 Task: Add tabs in that franchise management app.
Action: Mouse moved to (994, 56)
Screenshot: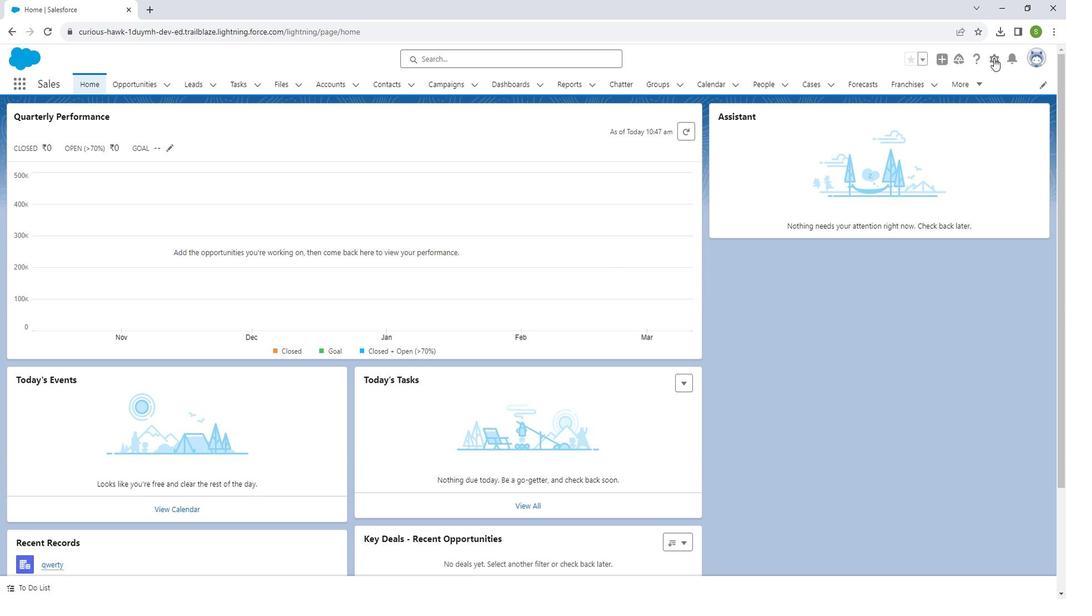 
Action: Mouse pressed left at (994, 56)
Screenshot: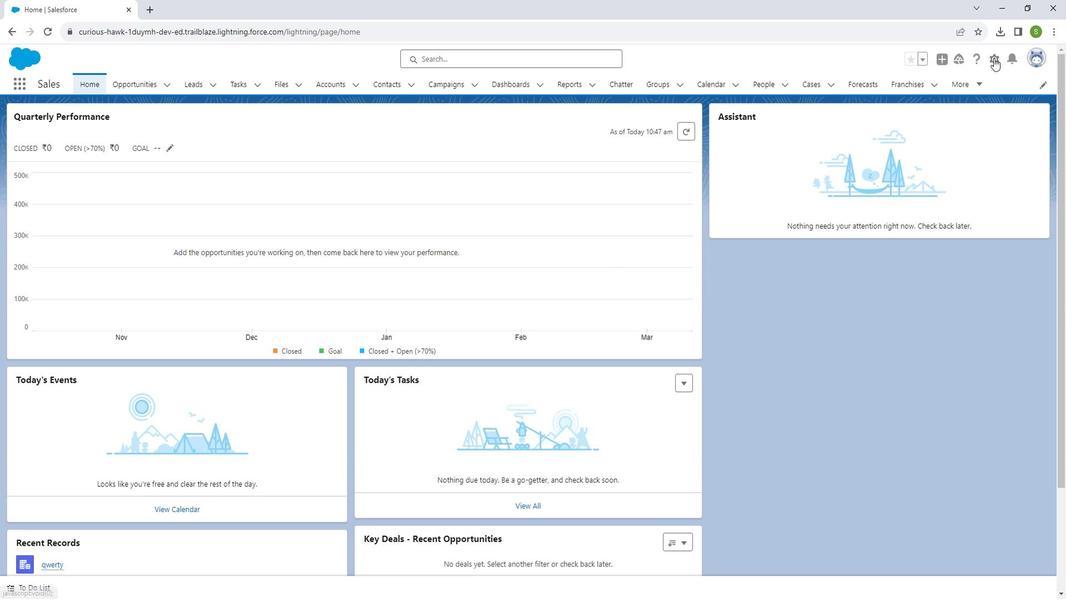 
Action: Mouse moved to (958, 91)
Screenshot: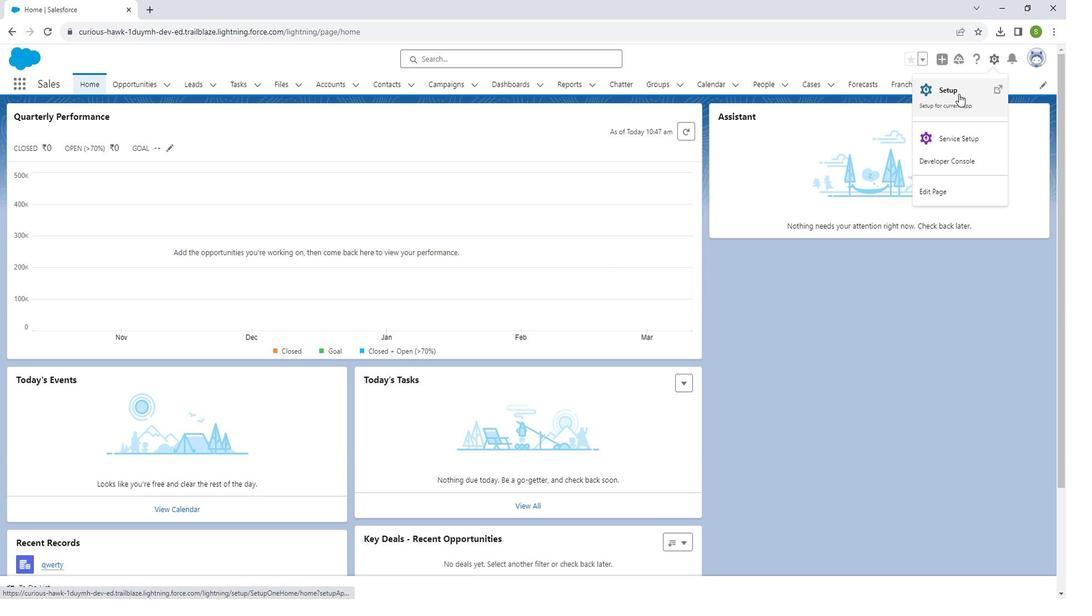 
Action: Mouse pressed left at (958, 91)
Screenshot: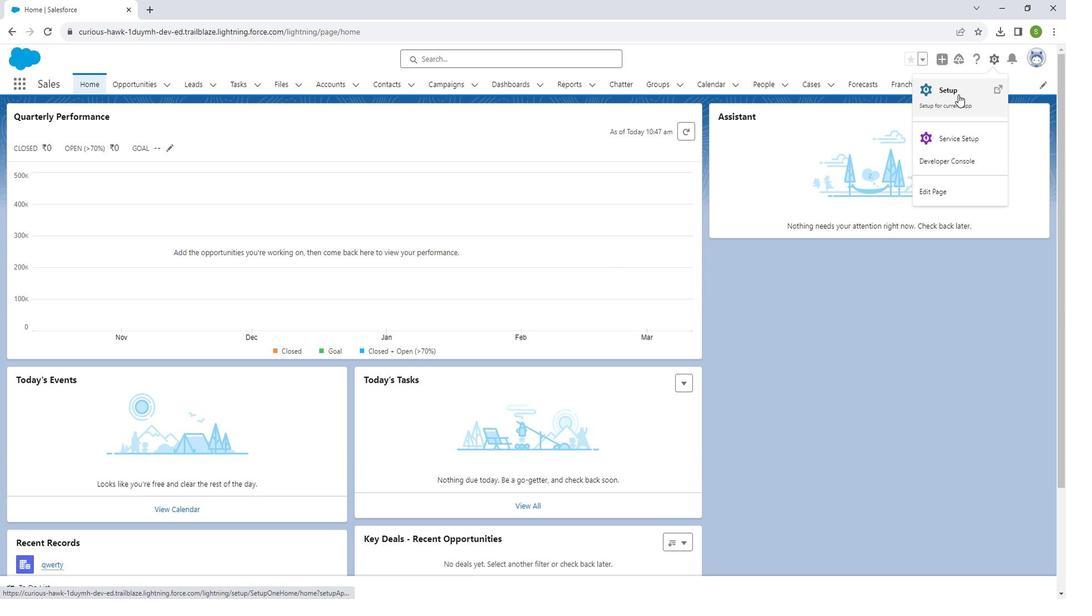 
Action: Mouse moved to (77, 112)
Screenshot: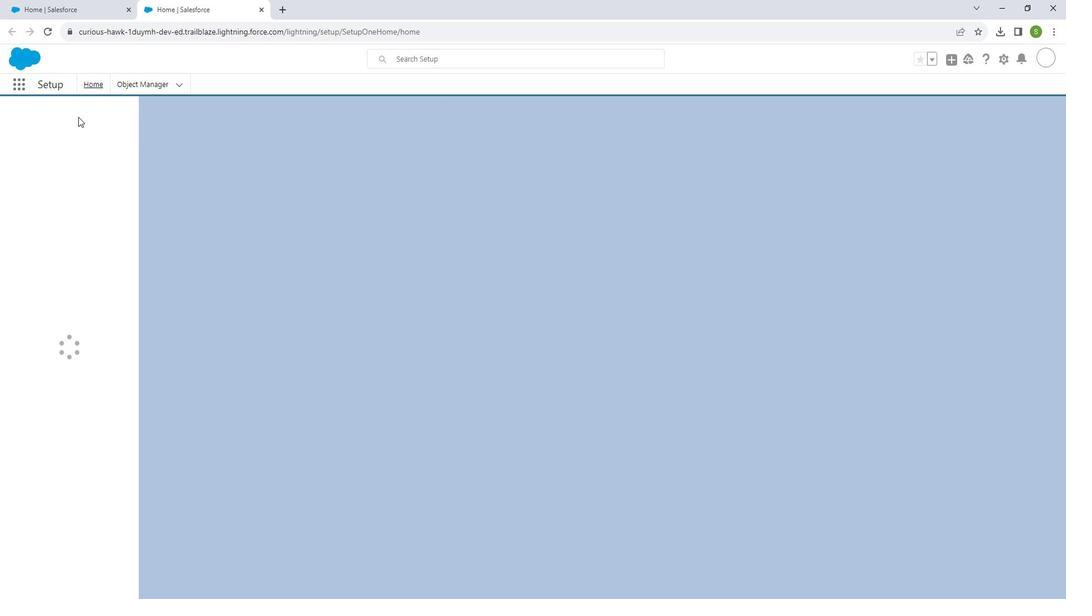 
Action: Mouse pressed left at (77, 112)
Screenshot: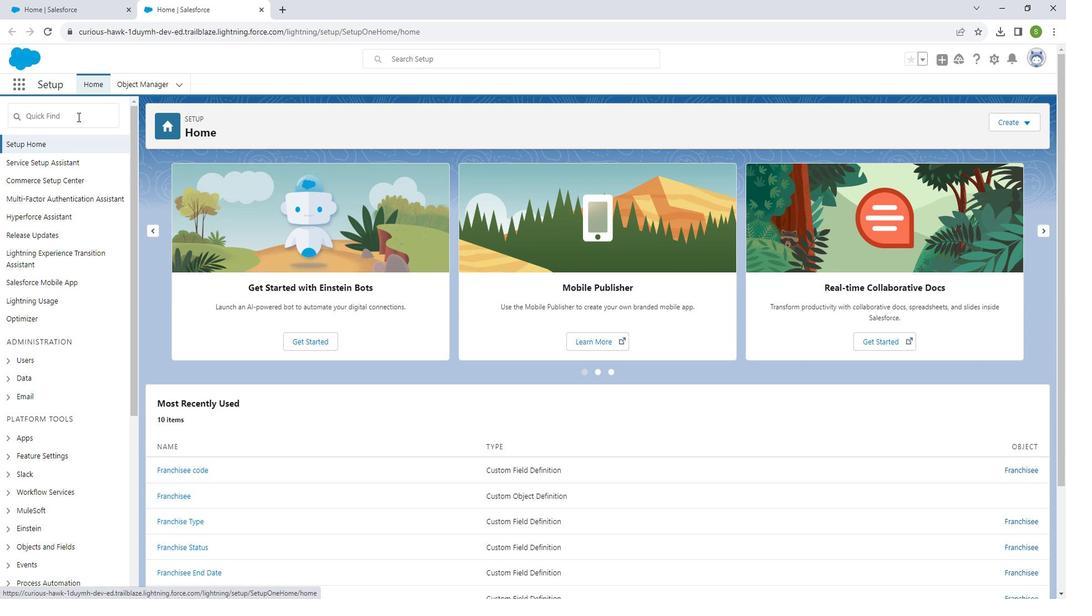 
Action: Key pressed app<Key.space>
Screenshot: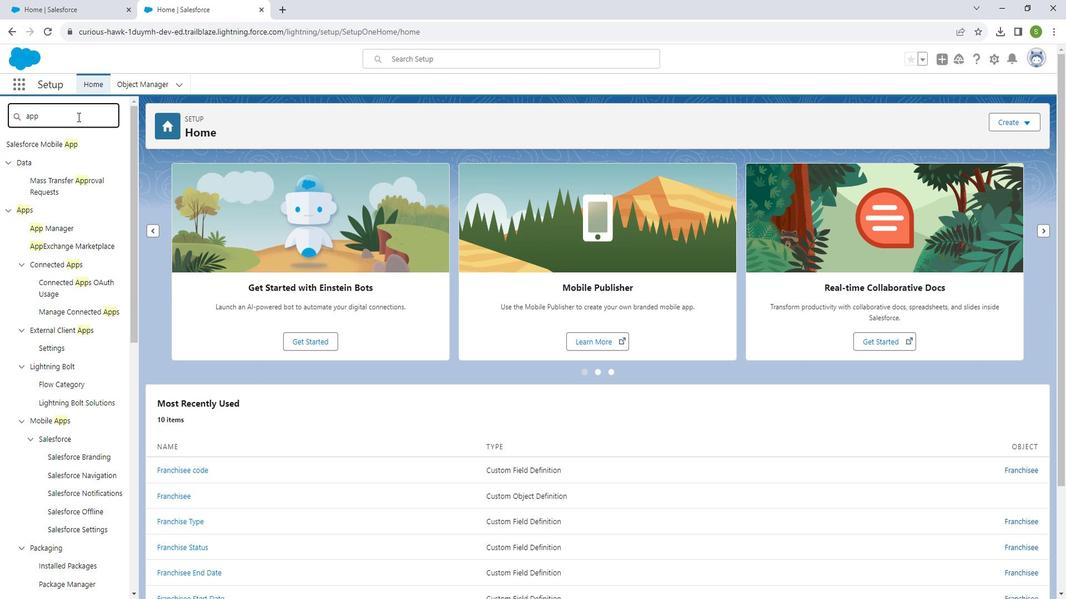 
Action: Mouse moved to (82, 113)
Screenshot: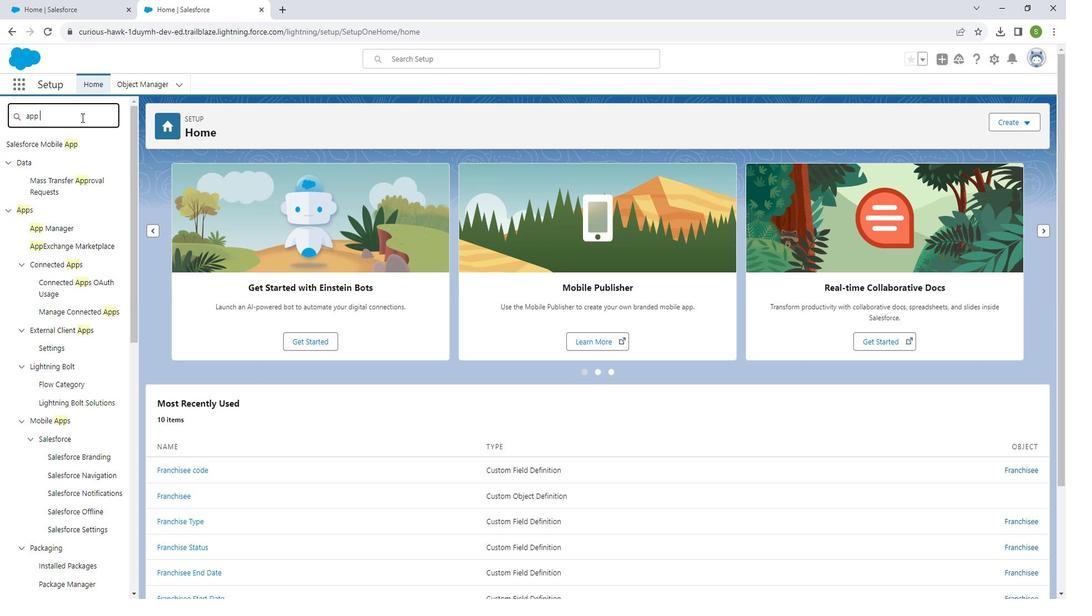 
Action: Key pressed manager
Screenshot: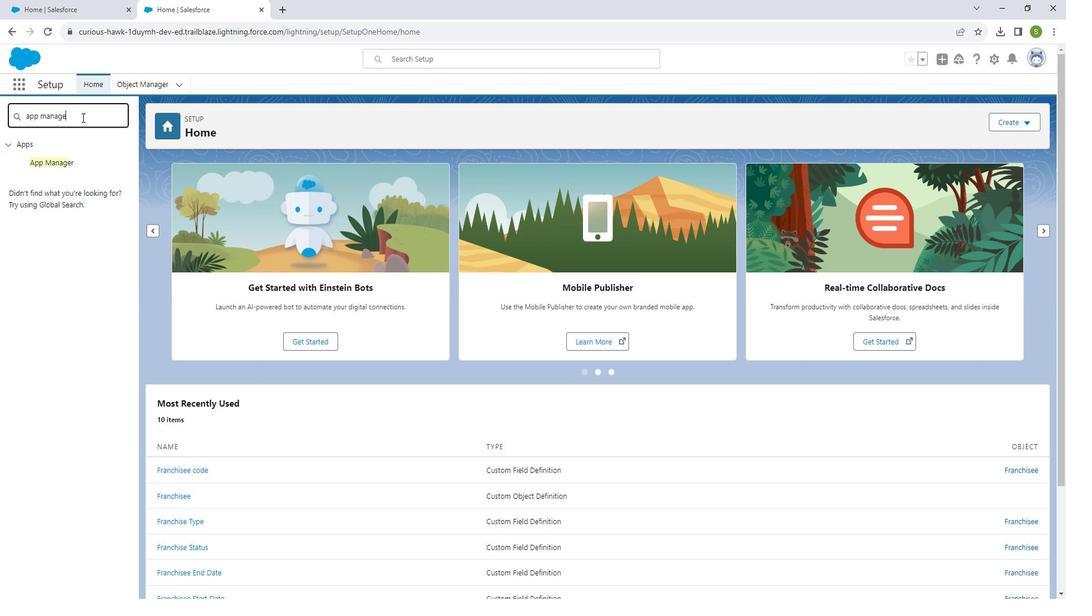 
Action: Mouse moved to (65, 159)
Screenshot: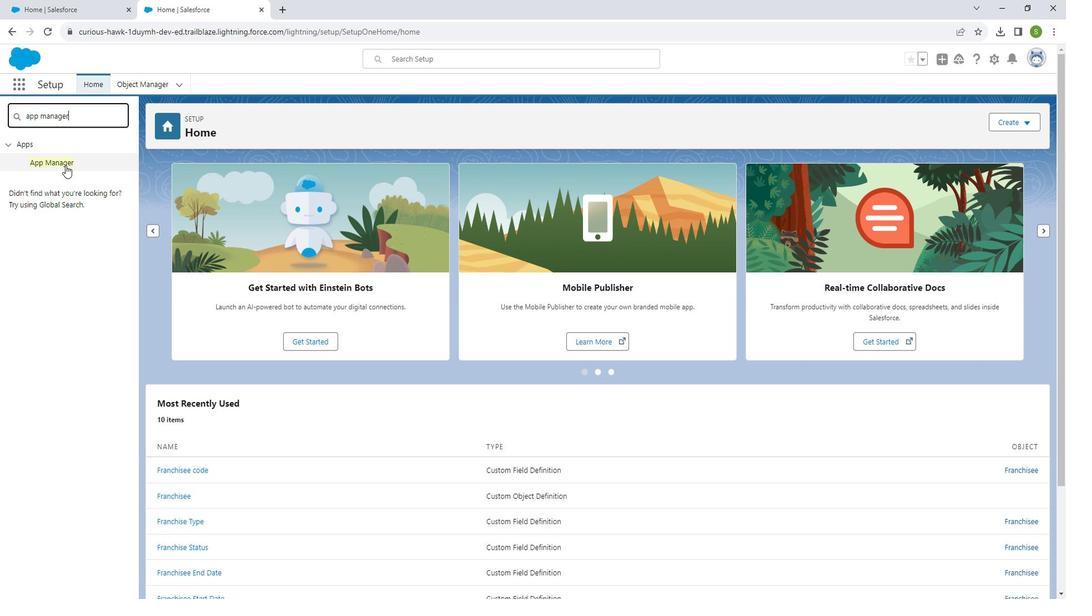 
Action: Mouse pressed left at (65, 159)
Screenshot: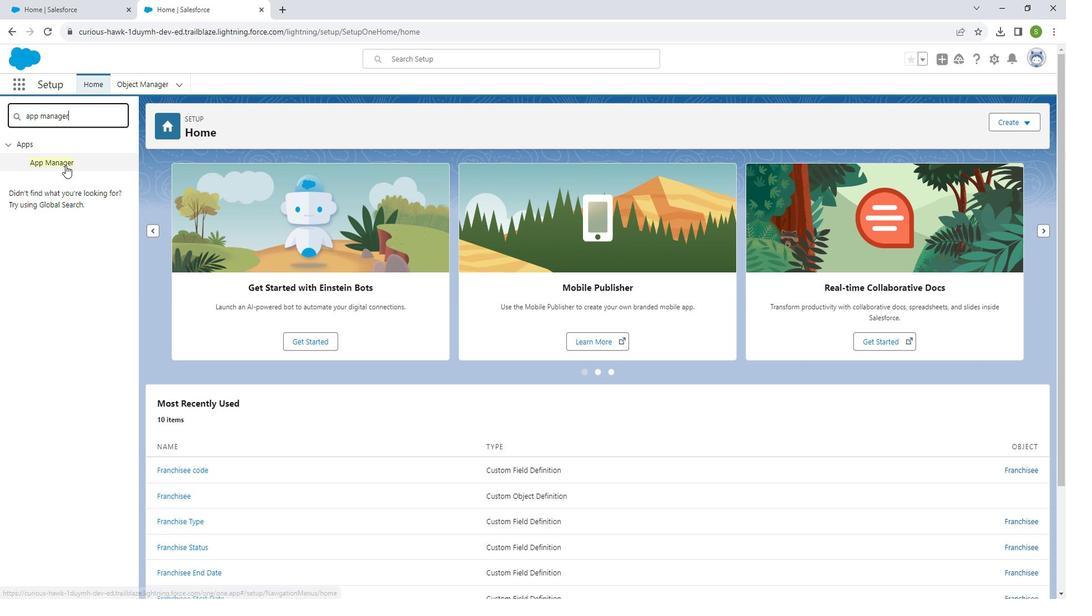 
Action: Mouse moved to (1029, 434)
Screenshot: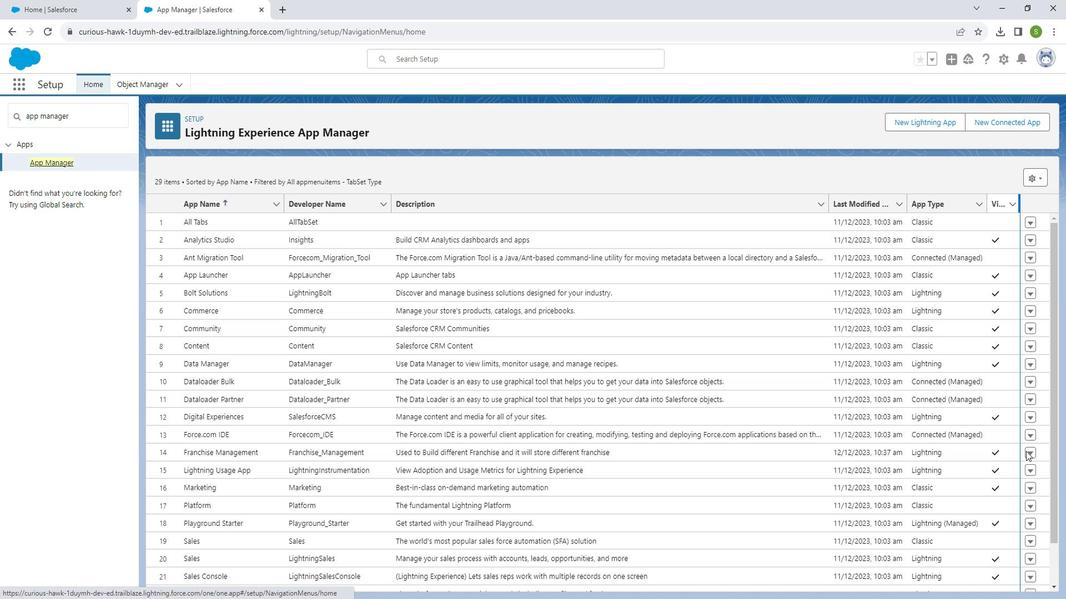 
Action: Mouse pressed left at (1029, 434)
Screenshot: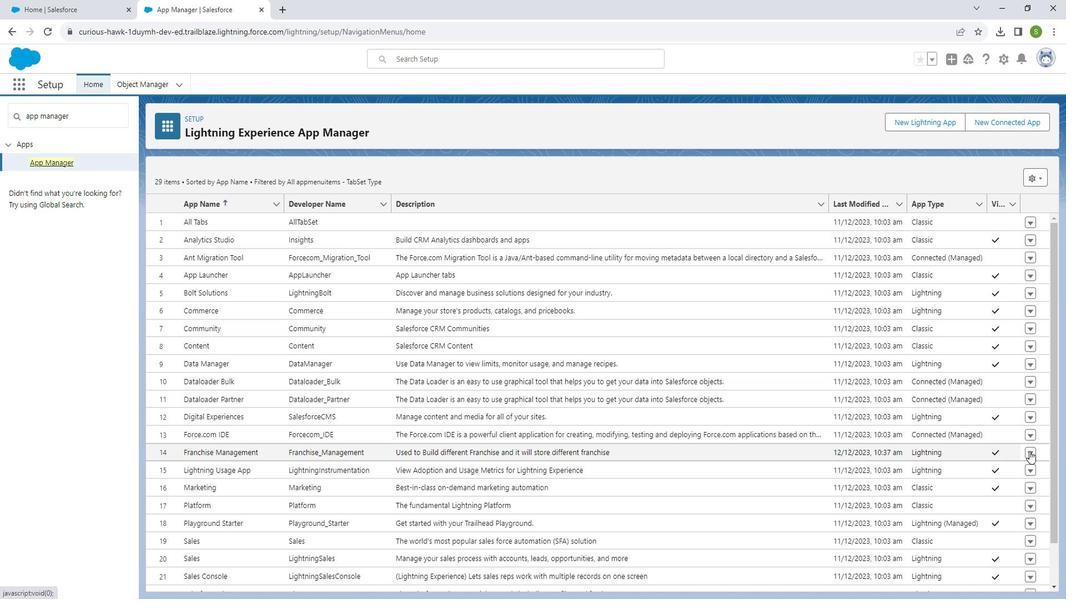
Action: Mouse moved to (1017, 451)
Screenshot: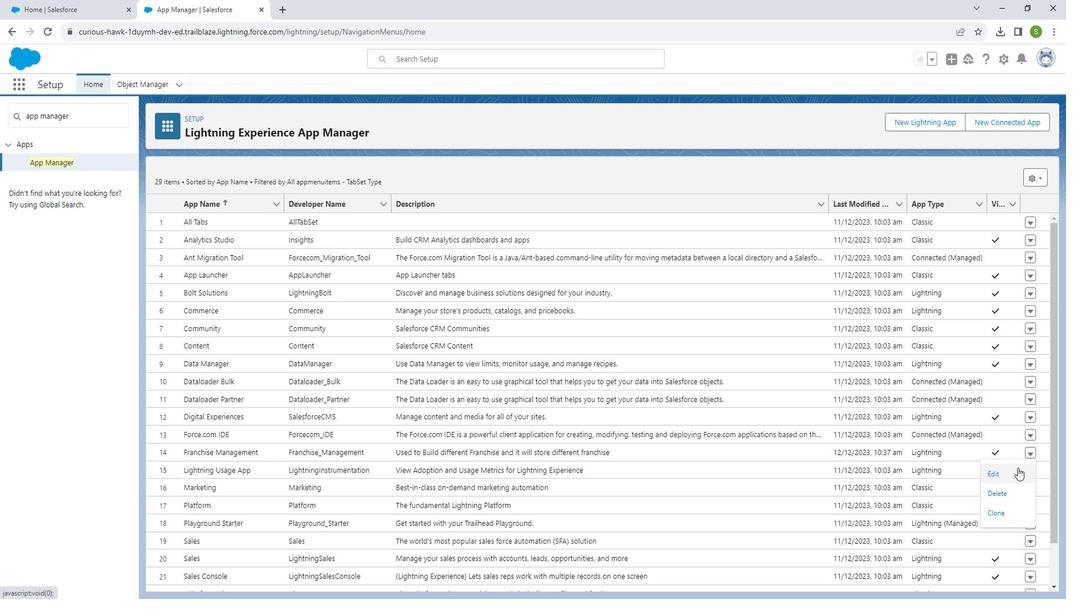 
Action: Mouse pressed left at (1017, 451)
Screenshot: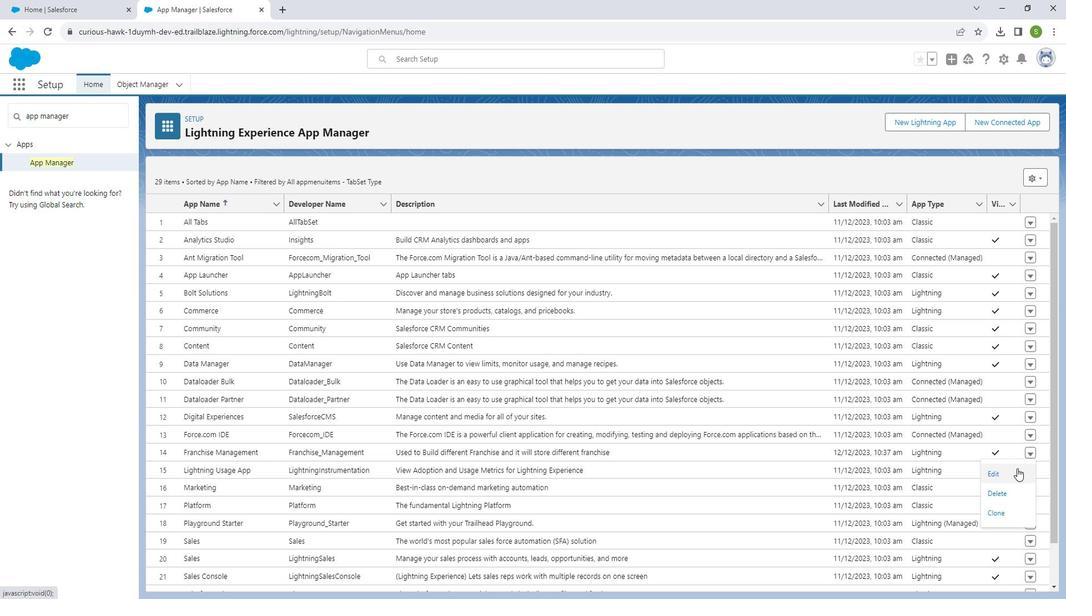
Action: Mouse moved to (76, 170)
Screenshot: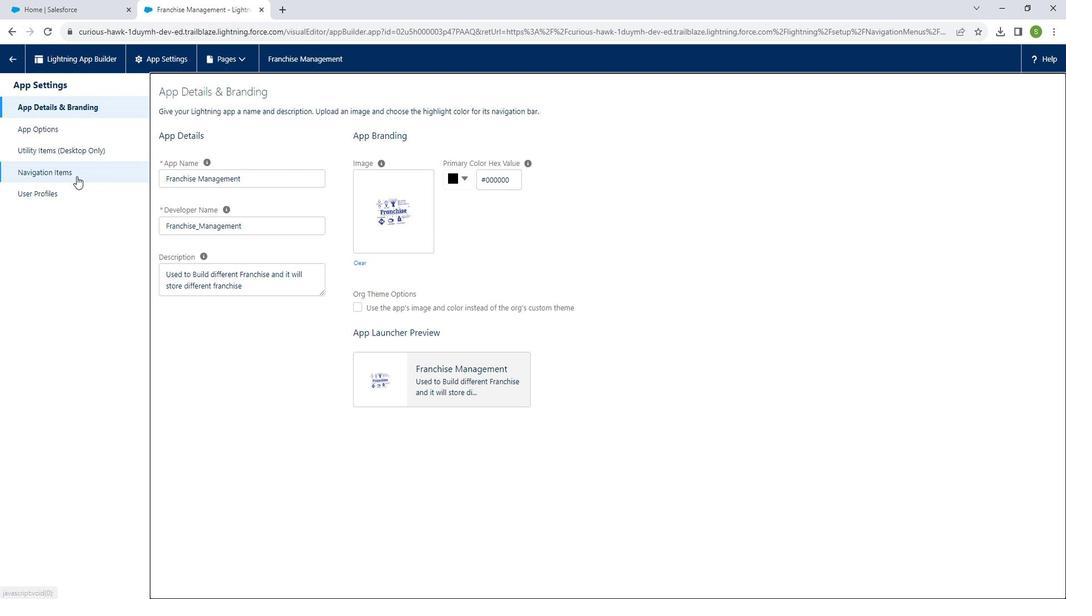 
Action: Mouse pressed left at (76, 170)
Screenshot: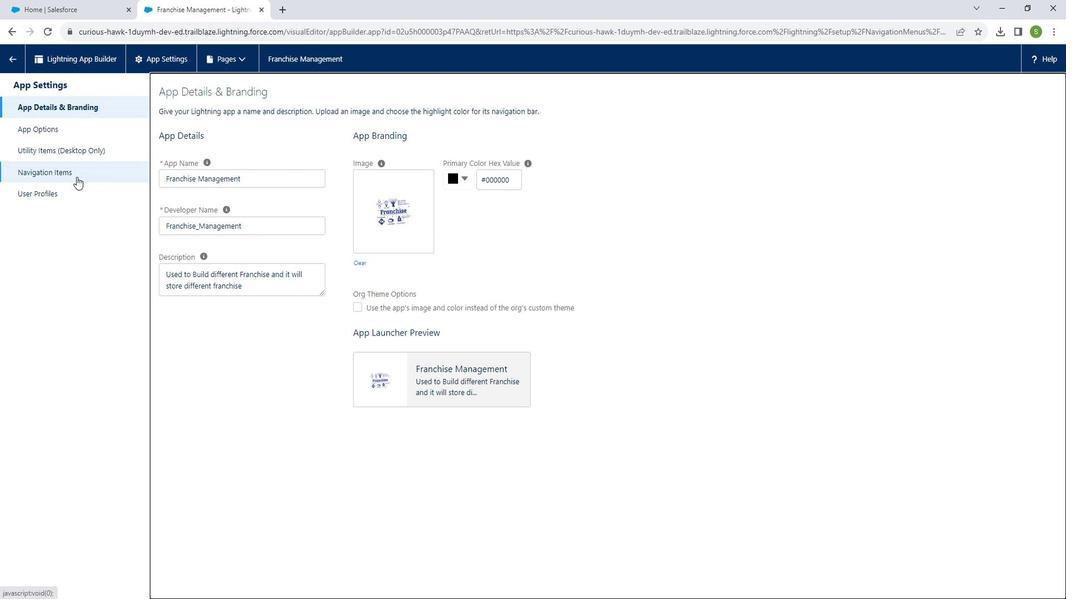 
Action: Mouse moved to (213, 170)
Screenshot: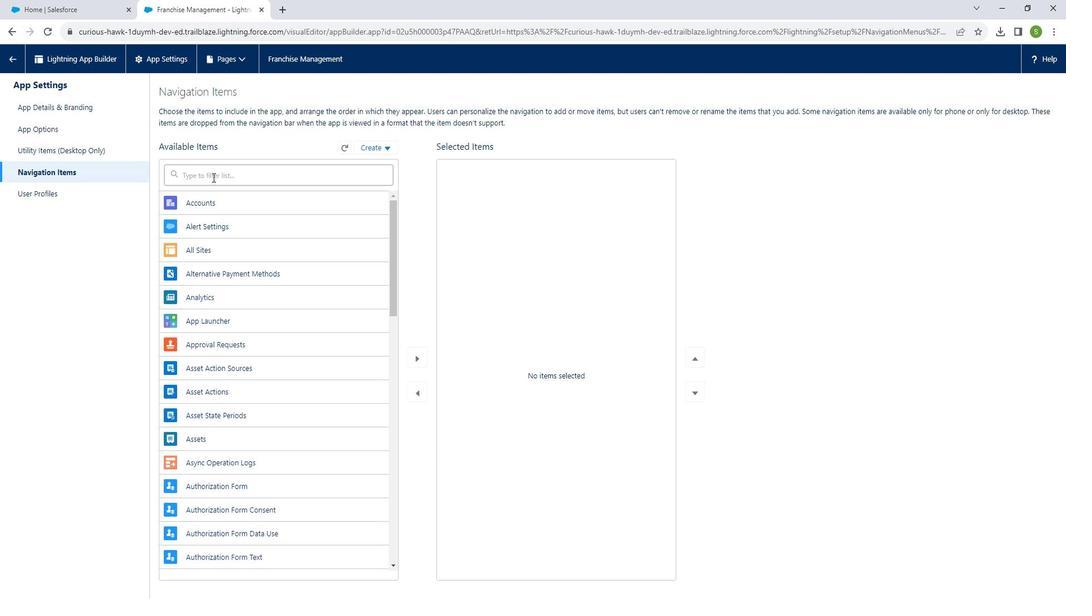 
Action: Mouse pressed left at (213, 170)
Screenshot: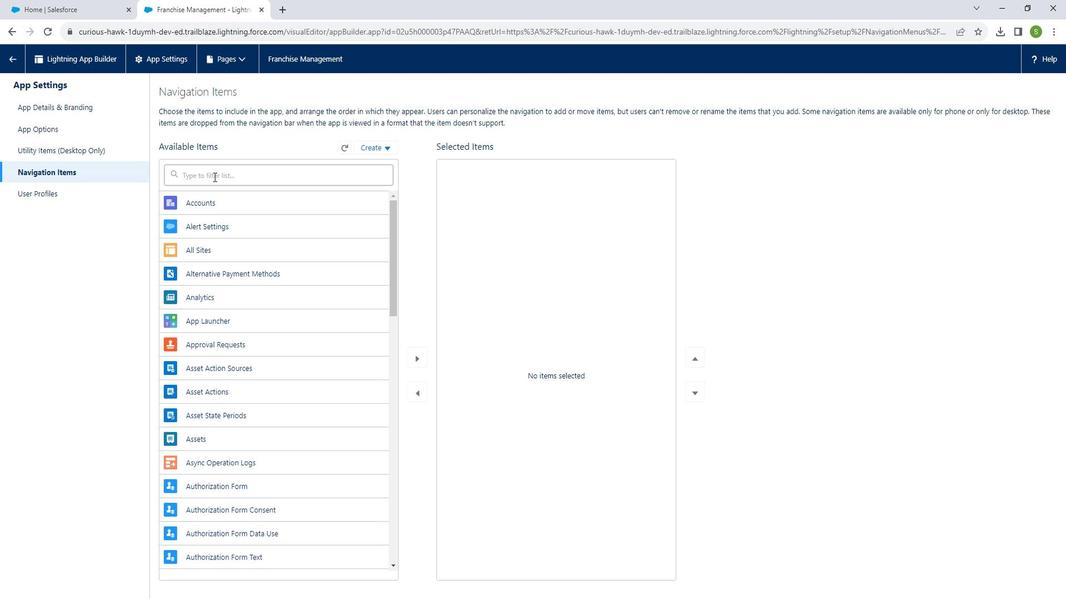 
Action: Key pressed franchise
Screenshot: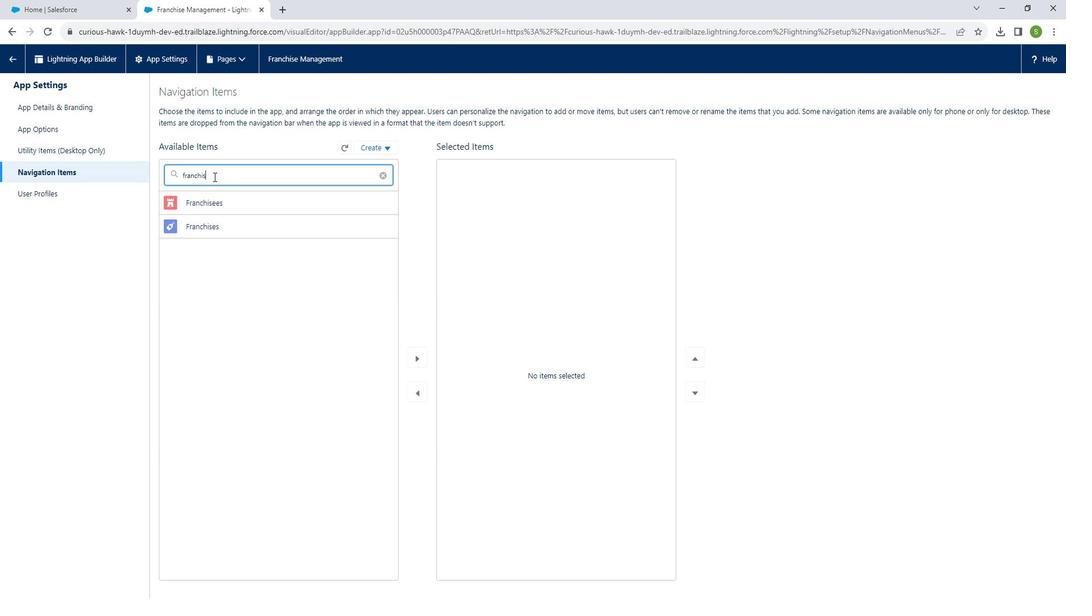 
Action: Mouse moved to (213, 213)
Screenshot: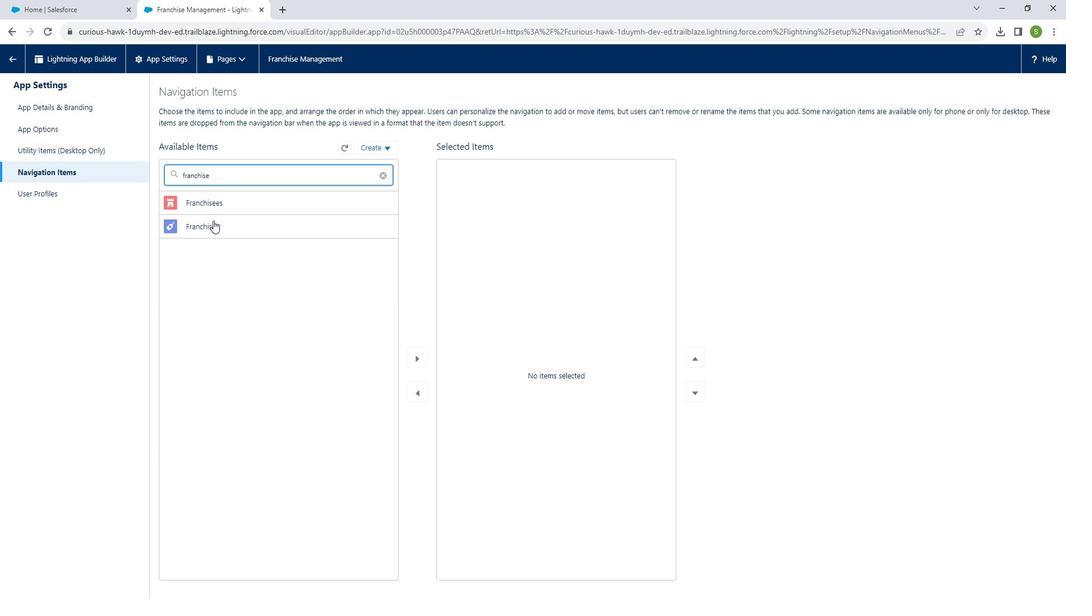 
Action: Mouse pressed left at (213, 213)
Screenshot: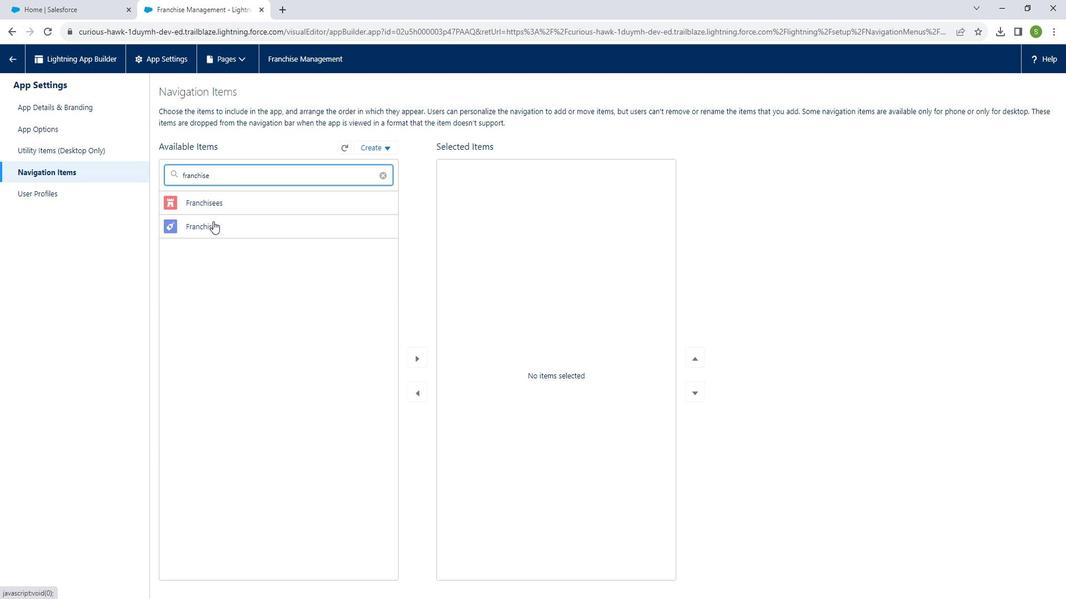 
Action: Mouse moved to (417, 352)
Screenshot: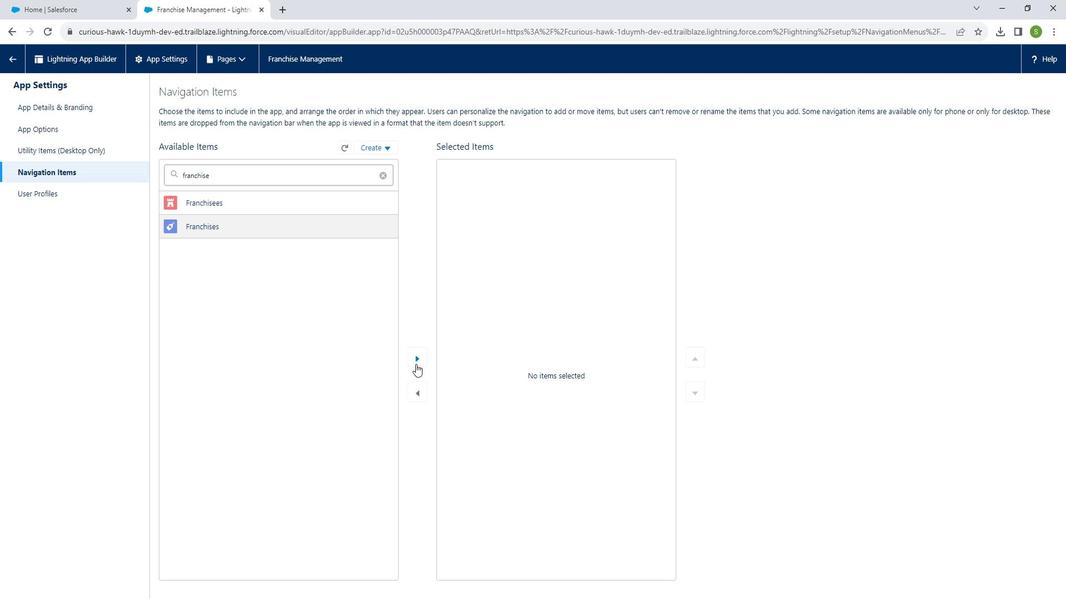 
Action: Mouse pressed left at (417, 352)
Screenshot: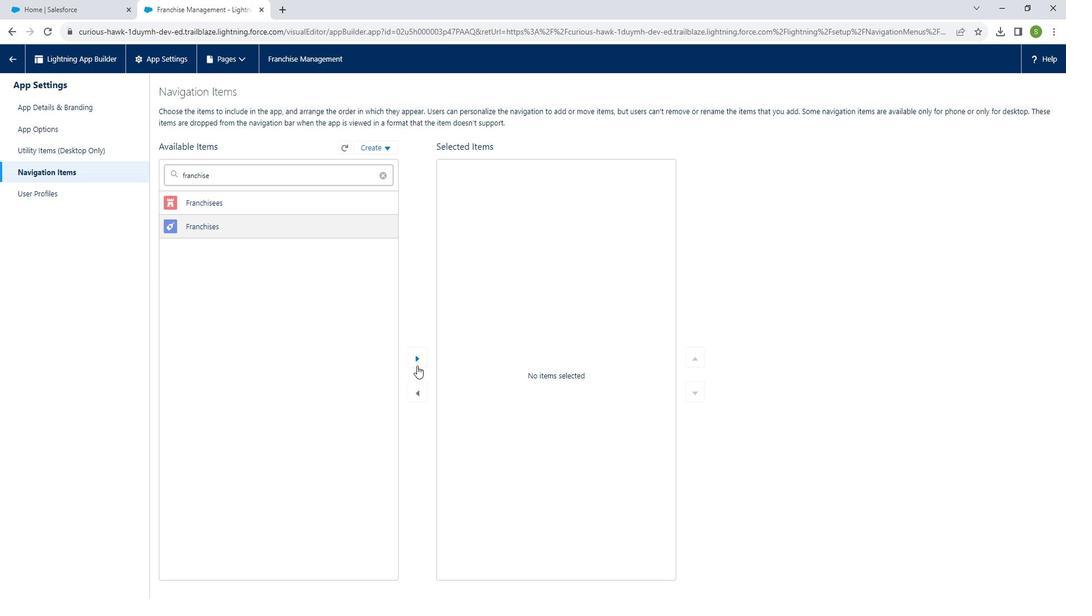 
Action: Mouse moved to (267, 166)
Screenshot: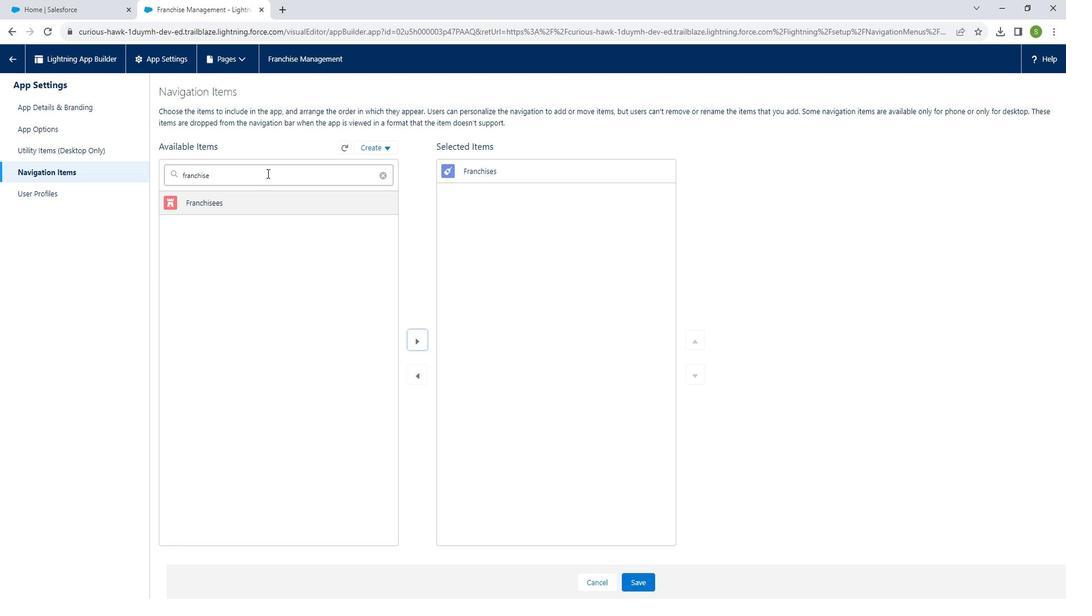 
Action: Mouse pressed left at (267, 166)
Screenshot: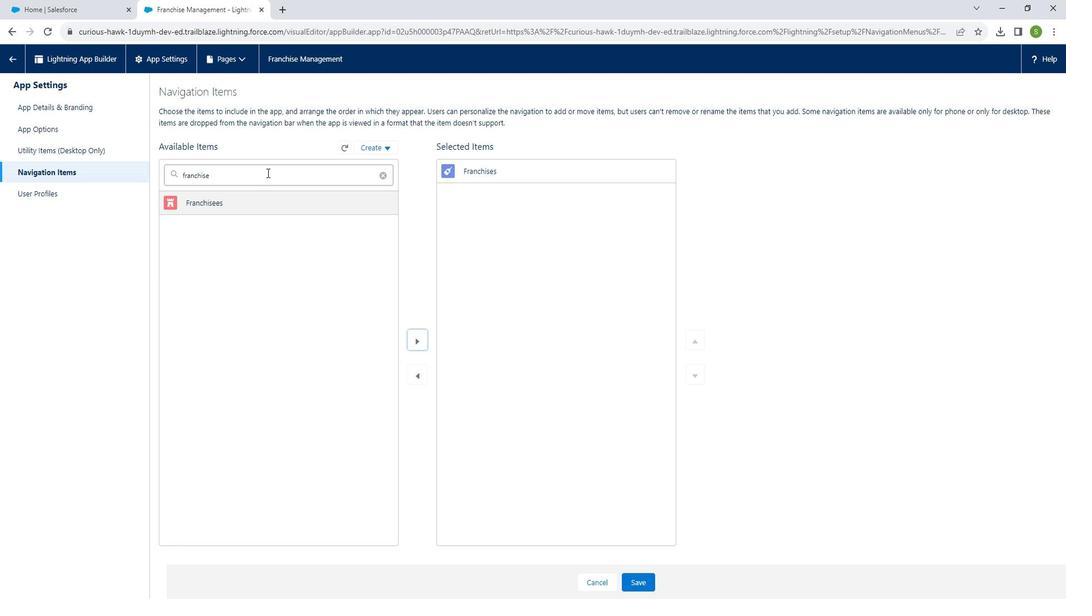 
Action: Key pressed es
Screenshot: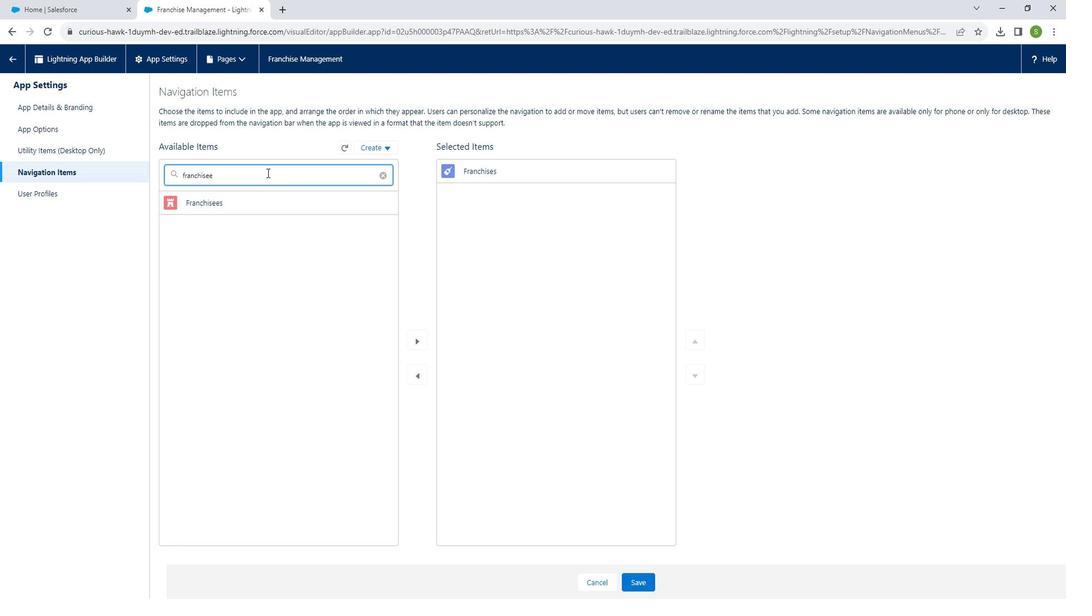 
Action: Mouse moved to (256, 193)
Screenshot: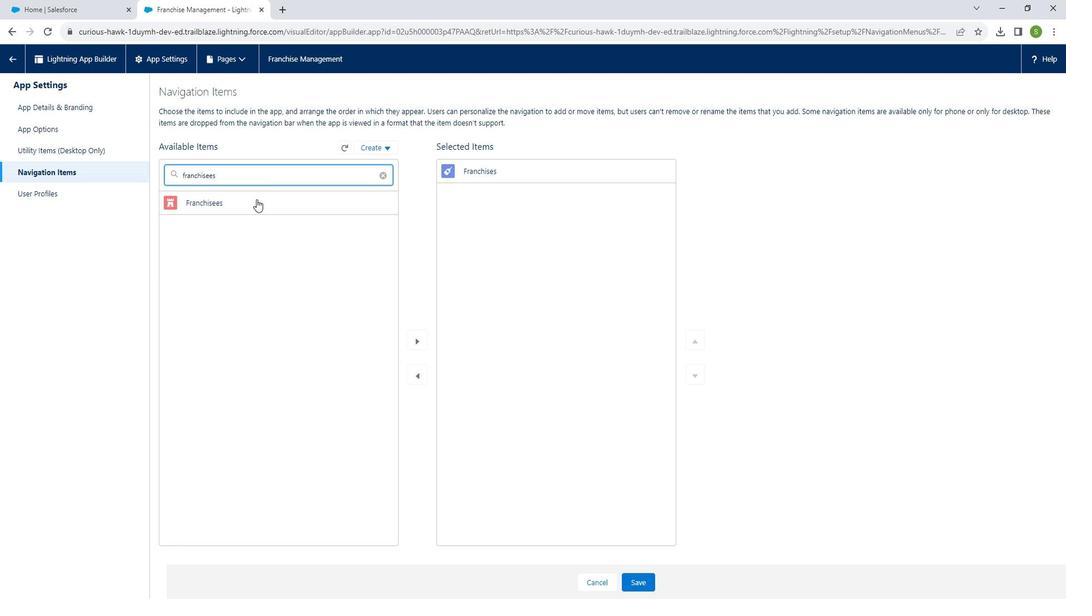 
Action: Mouse pressed left at (256, 193)
Screenshot: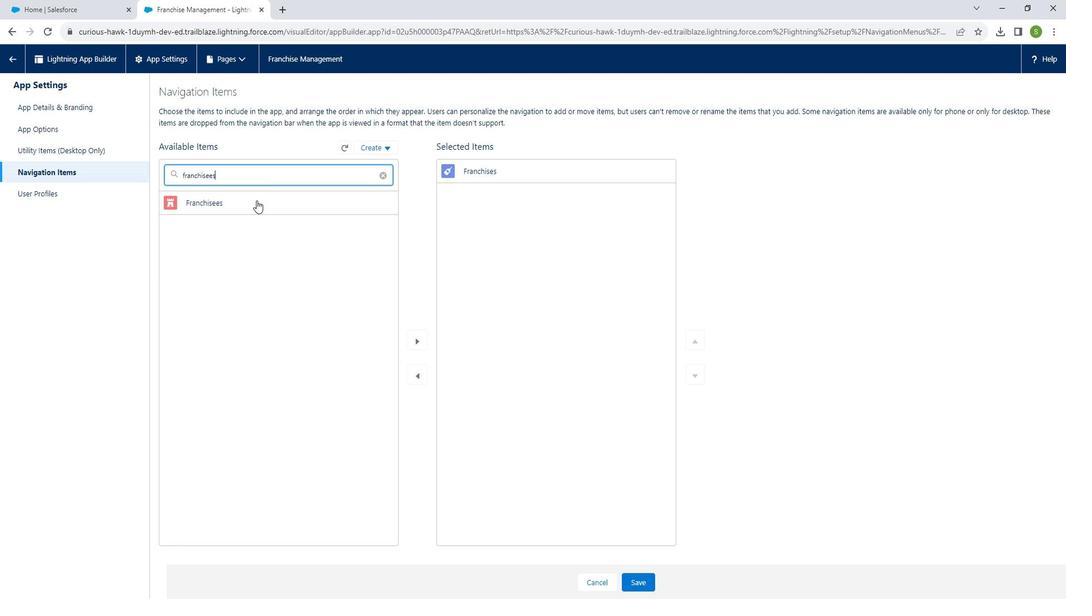 
Action: Mouse moved to (414, 326)
Screenshot: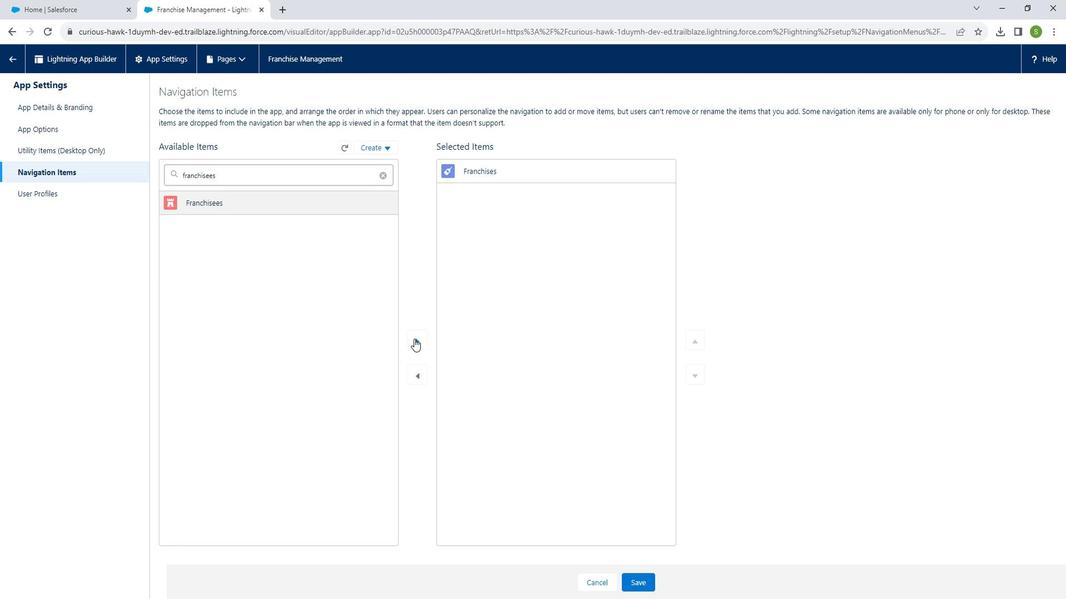 
Action: Mouse pressed left at (414, 326)
Screenshot: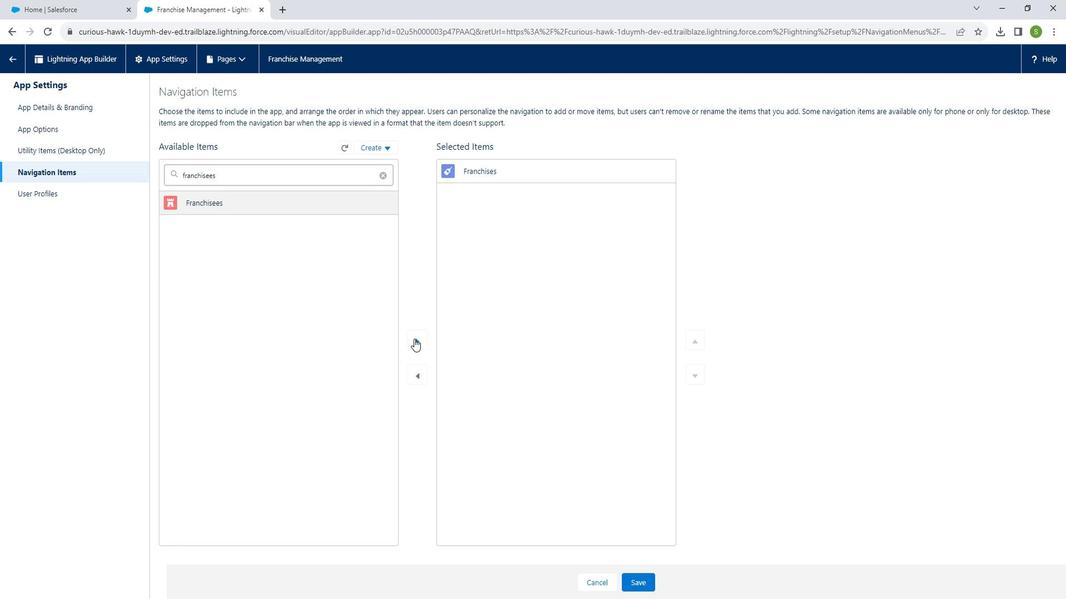 
Action: Mouse moved to (270, 169)
Screenshot: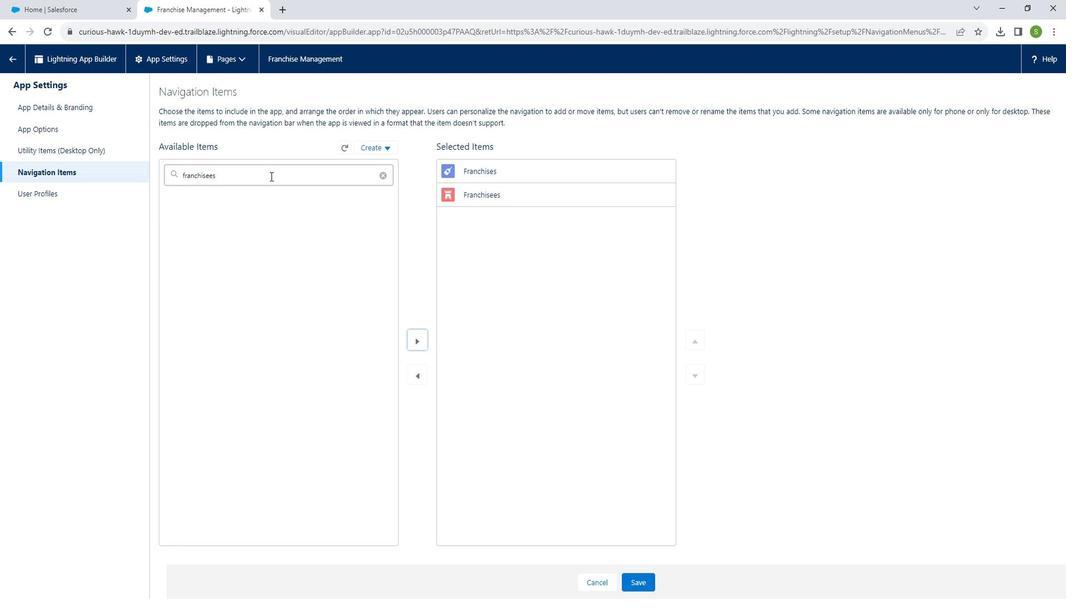 
Action: Mouse pressed left at (270, 169)
Screenshot: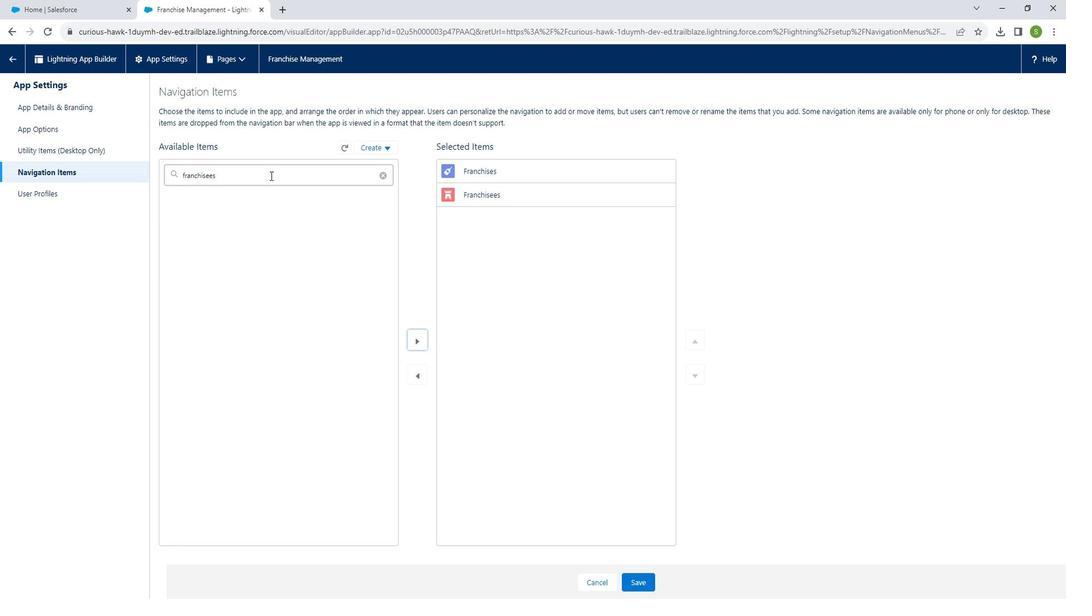 
Action: Key pressed <Key.backspace><Key.backspace><Key.backspace><Key.backspace><Key.backspace><Key.backspace><Key.backspace><Key.backspace><Key.backspace><Key.backspace><Key.backspace>product
Screenshot: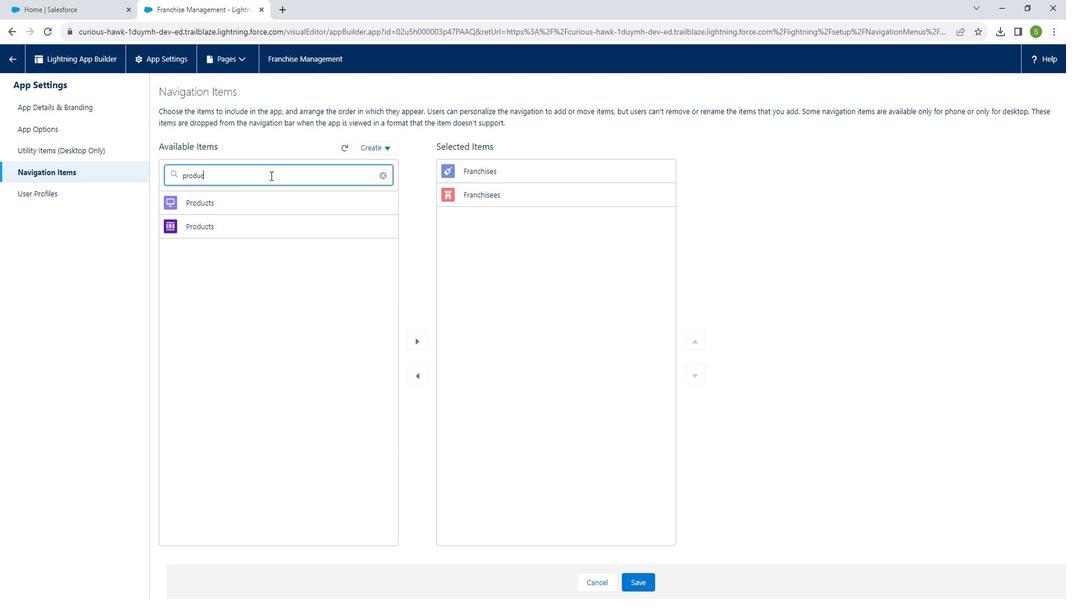 
Action: Mouse moved to (227, 216)
Screenshot: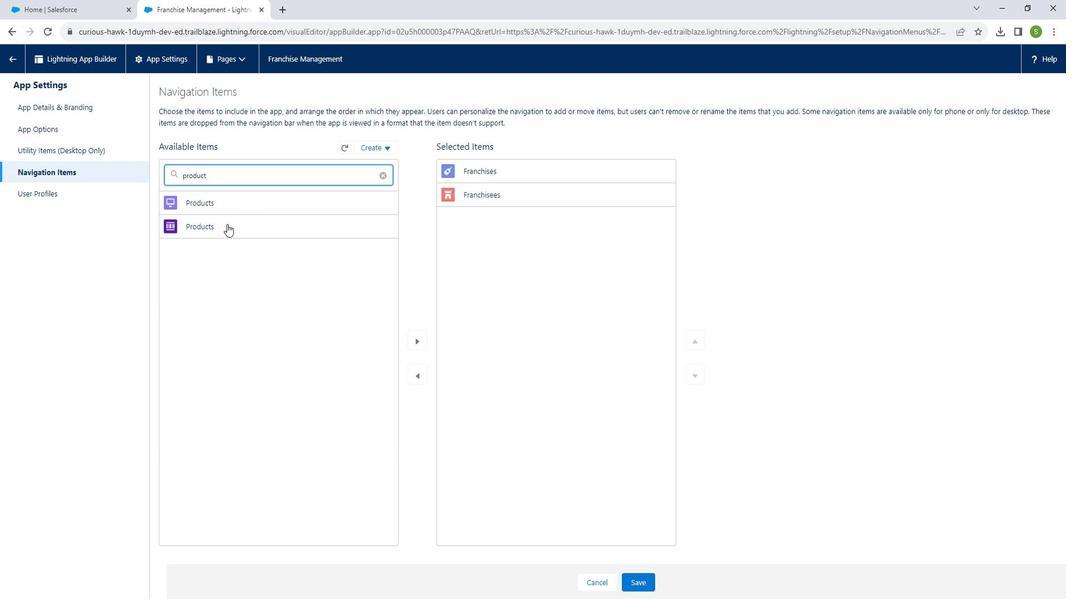 
Action: Mouse pressed left at (227, 216)
Screenshot: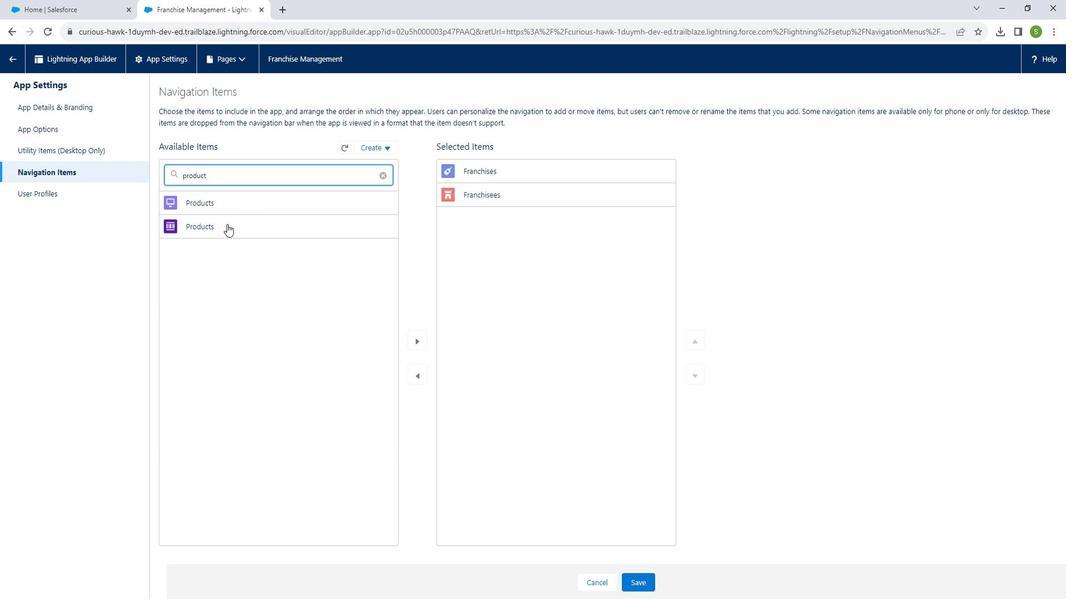 
Action: Mouse moved to (423, 325)
Screenshot: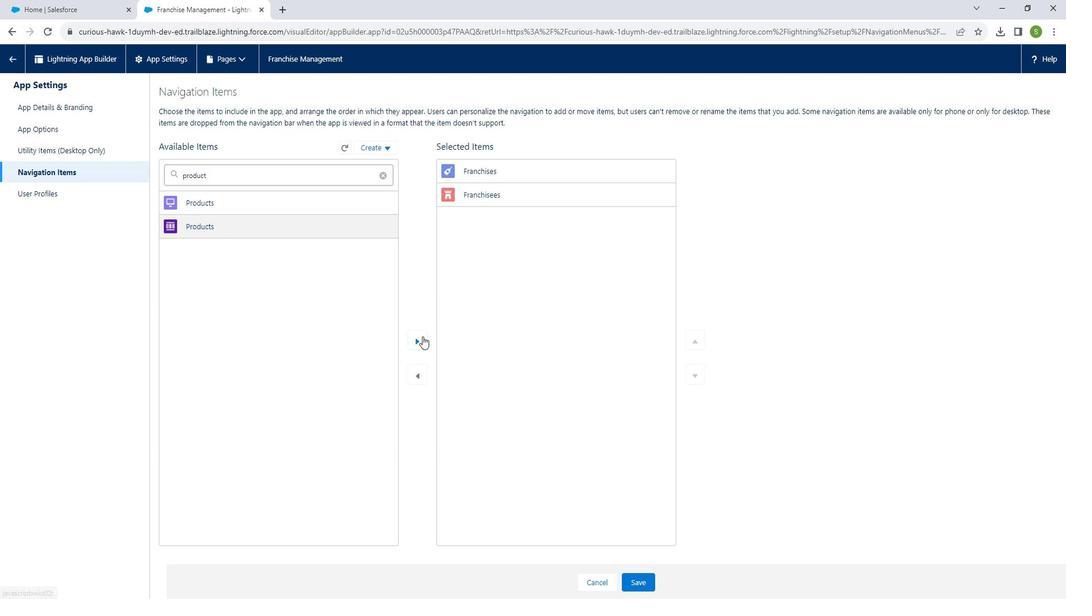 
Action: Mouse pressed left at (423, 325)
Screenshot: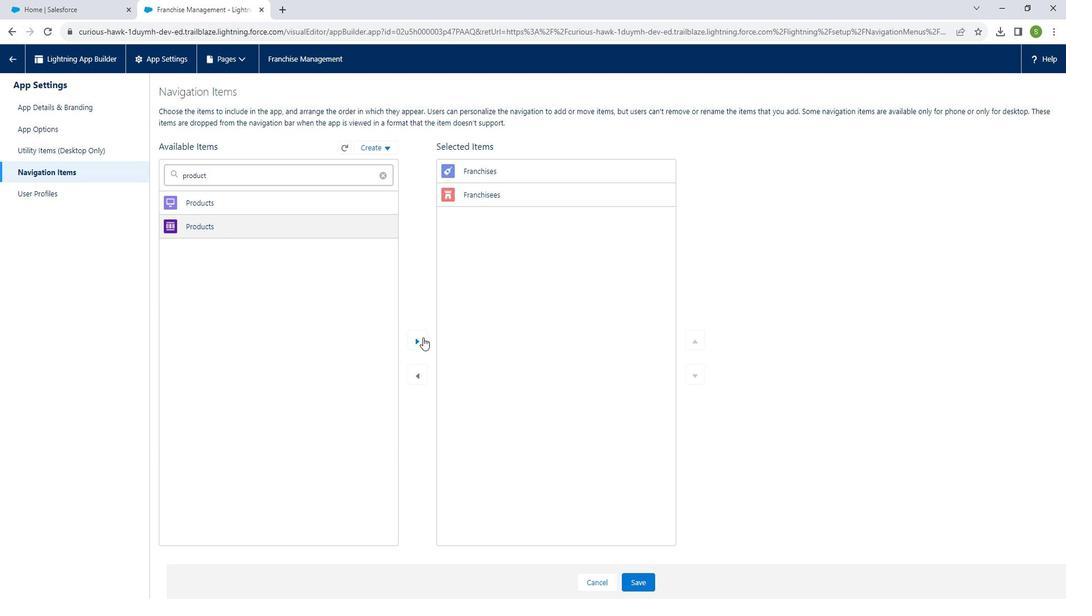 
Action: Mouse moved to (234, 169)
Screenshot: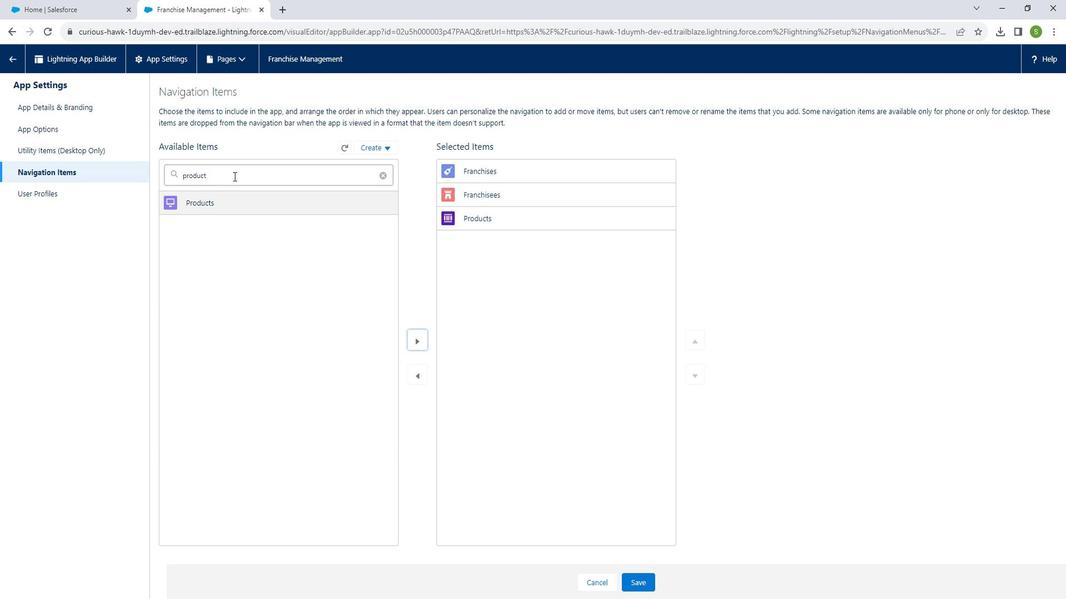 
Action: Mouse pressed left at (234, 169)
Screenshot: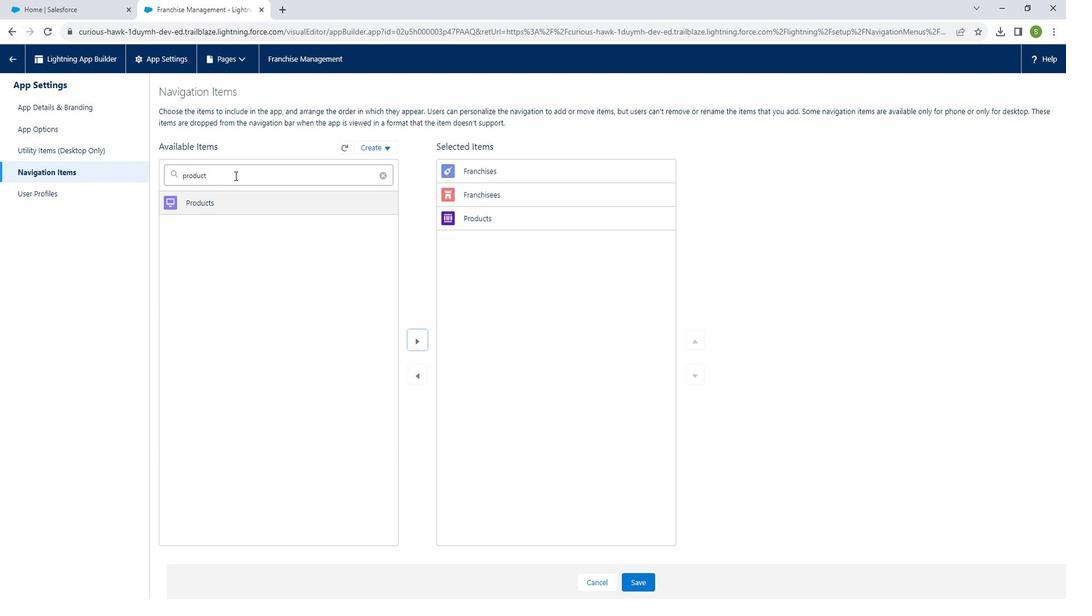 
Action: Key pressed <Key.backspace><Key.backspace><Key.backspace><Key.backspace><Key.backspace><Key.backspace><Key.backspace>sales
Screenshot: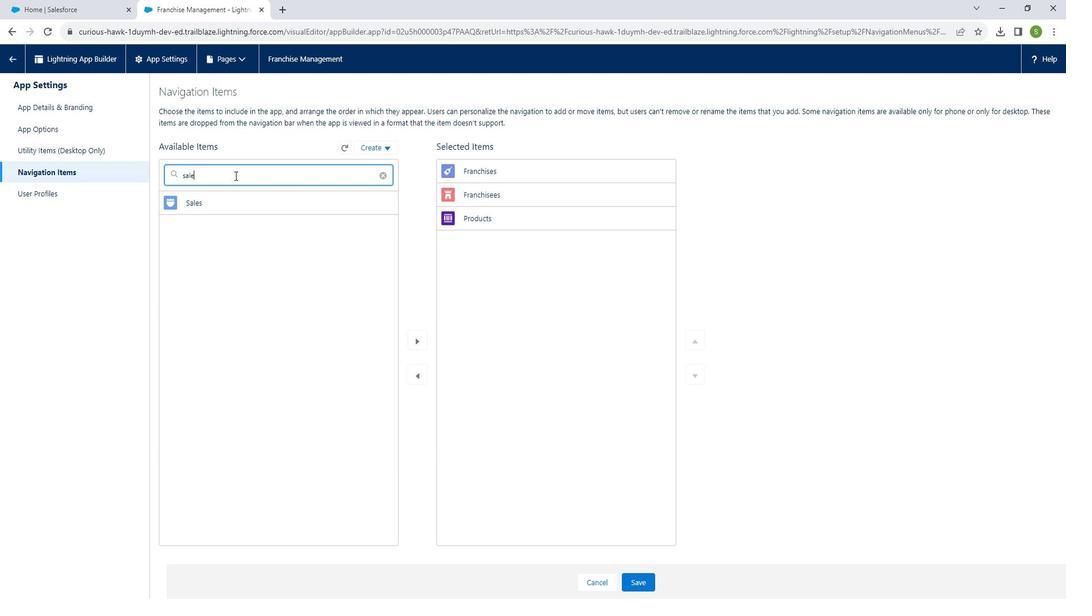 
Action: Mouse moved to (218, 192)
Screenshot: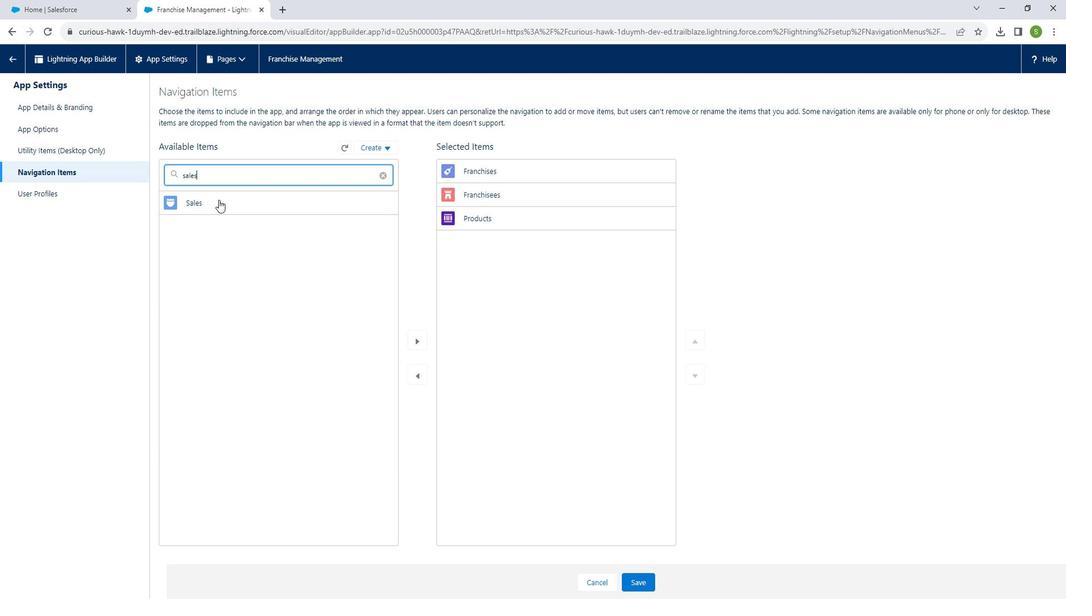 
Action: Mouse pressed left at (218, 192)
Screenshot: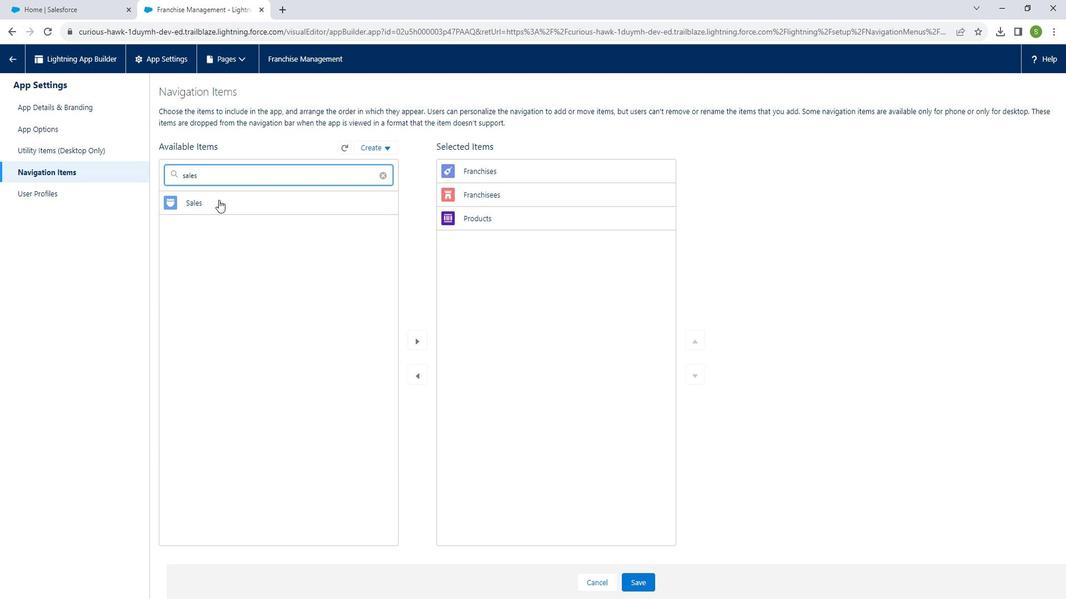 
Action: Mouse moved to (418, 324)
Screenshot: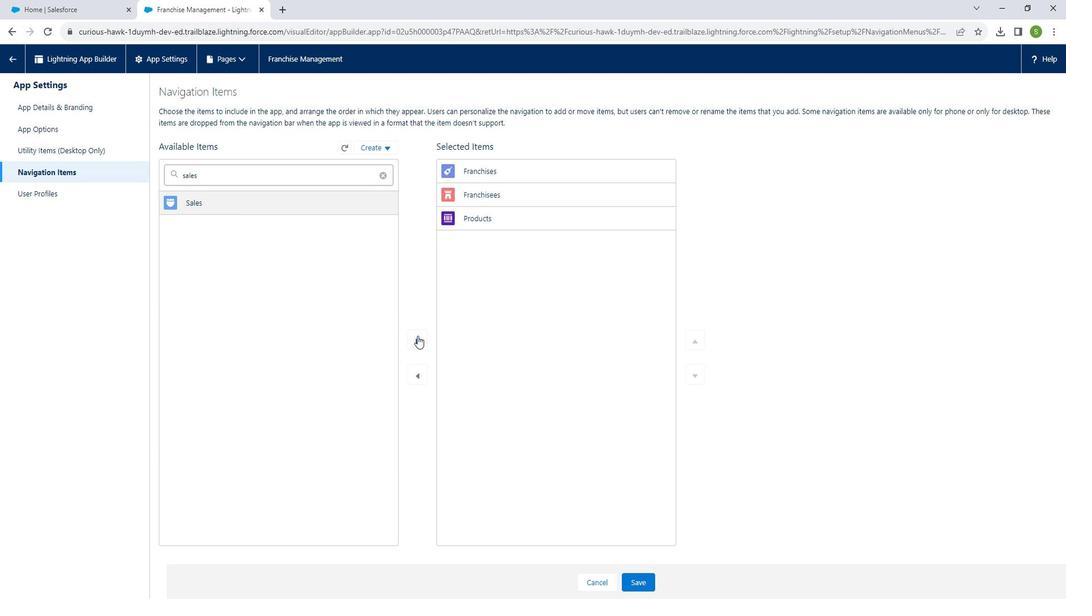 
Action: Mouse pressed left at (418, 324)
Screenshot: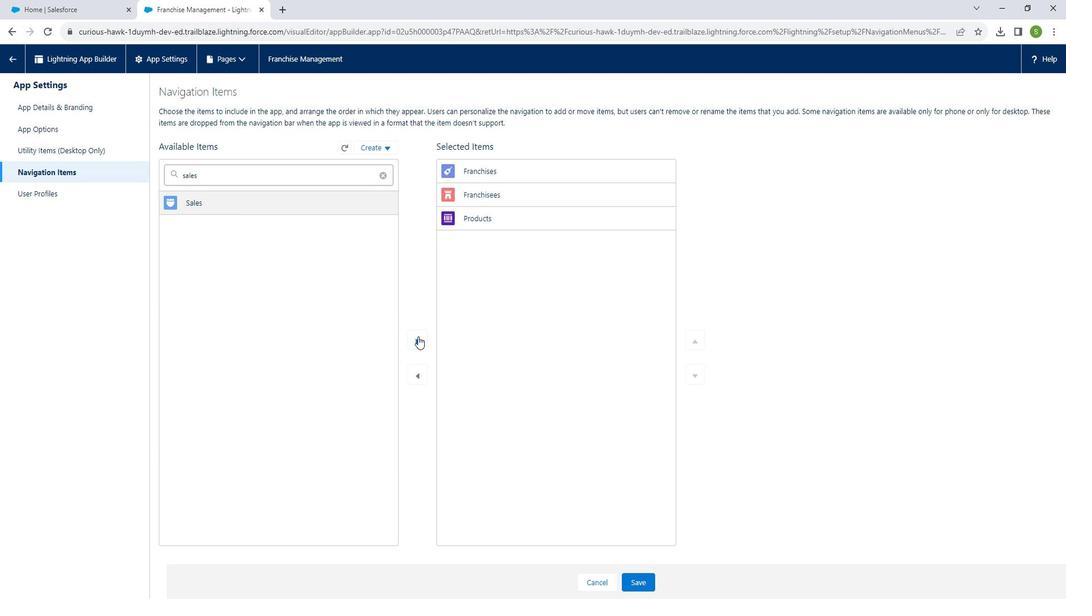 
Action: Mouse moved to (242, 174)
Screenshot: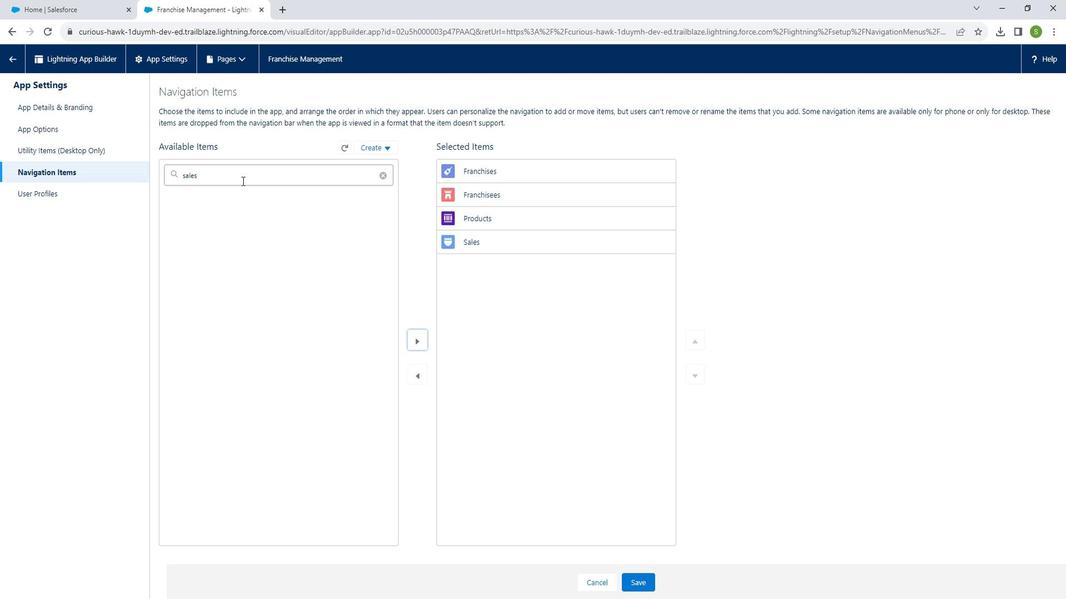 
Action: Mouse pressed left at (242, 174)
Screenshot: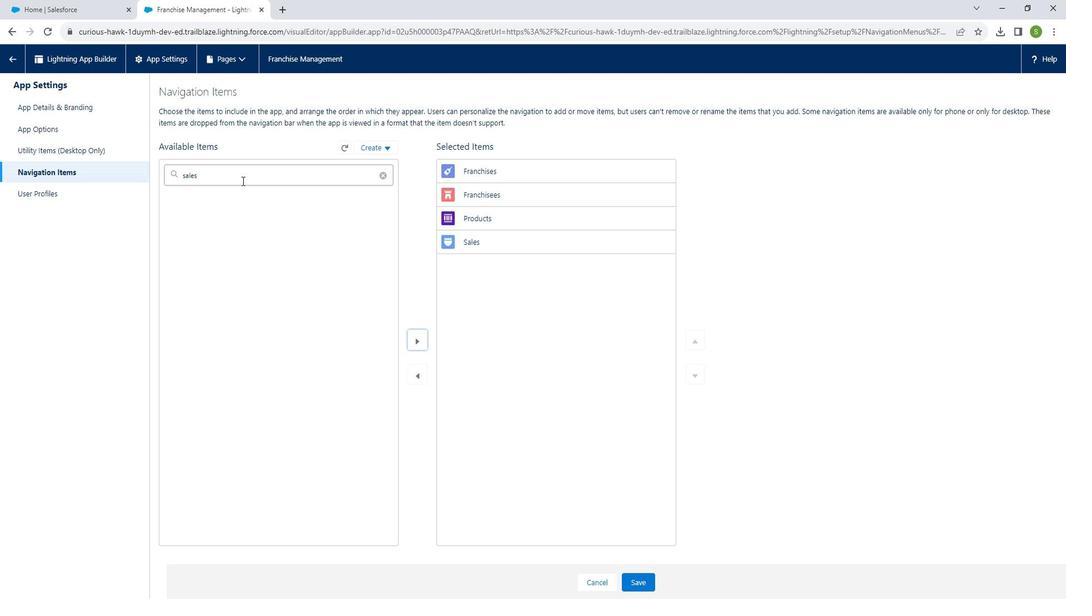 
Action: Key pressed <Key.backspace><Key.backspace><Key.backspace><Key.backspace><Key.backspace>invent
Screenshot: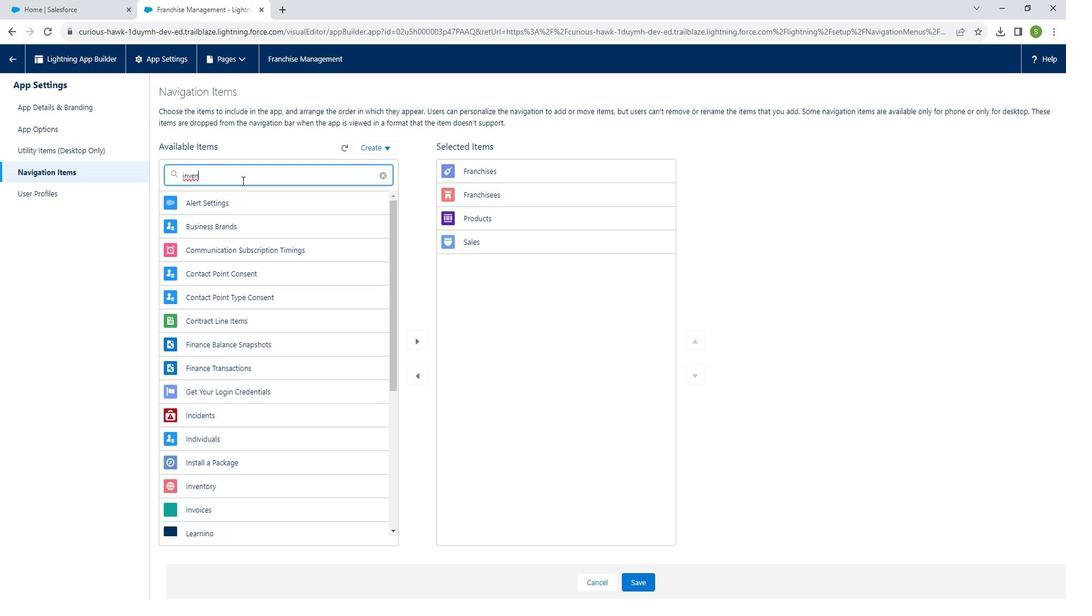 
Action: Mouse moved to (229, 194)
Screenshot: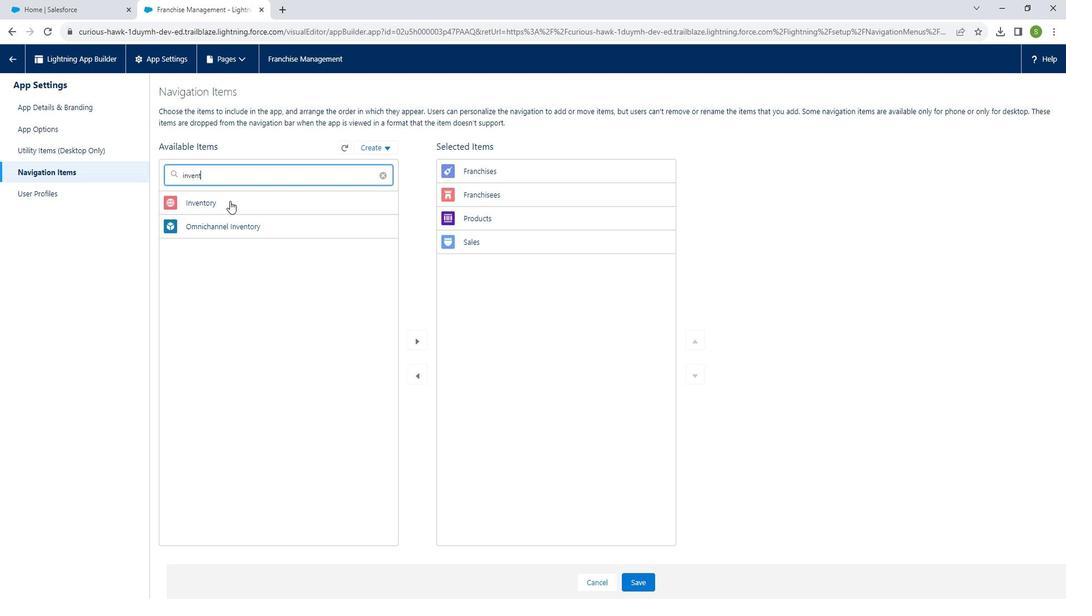 
Action: Mouse pressed left at (229, 194)
Screenshot: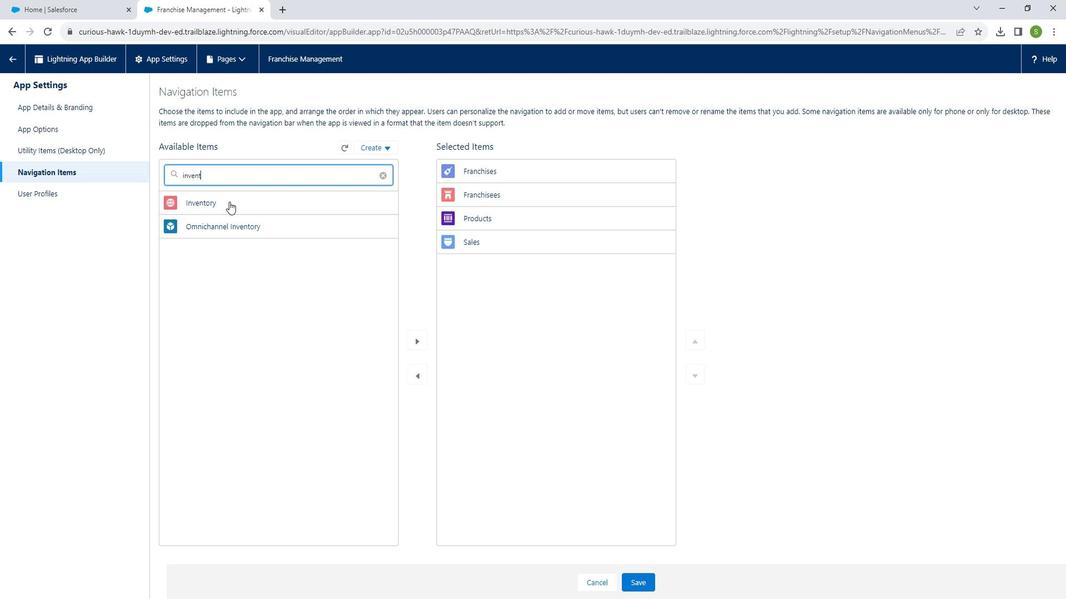 
Action: Mouse moved to (419, 325)
Screenshot: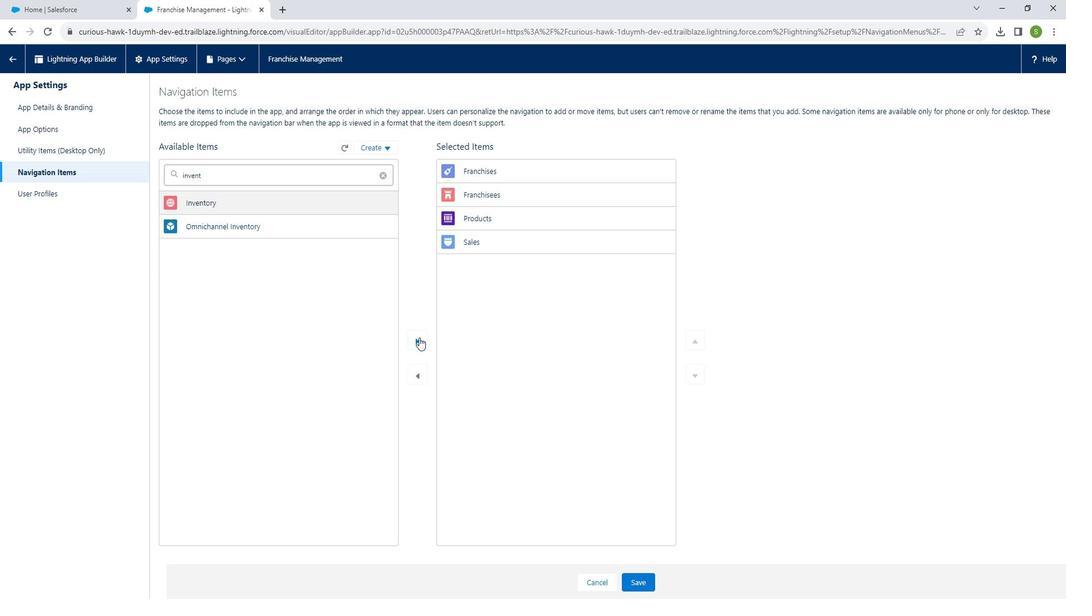 
Action: Mouse pressed left at (419, 325)
Screenshot: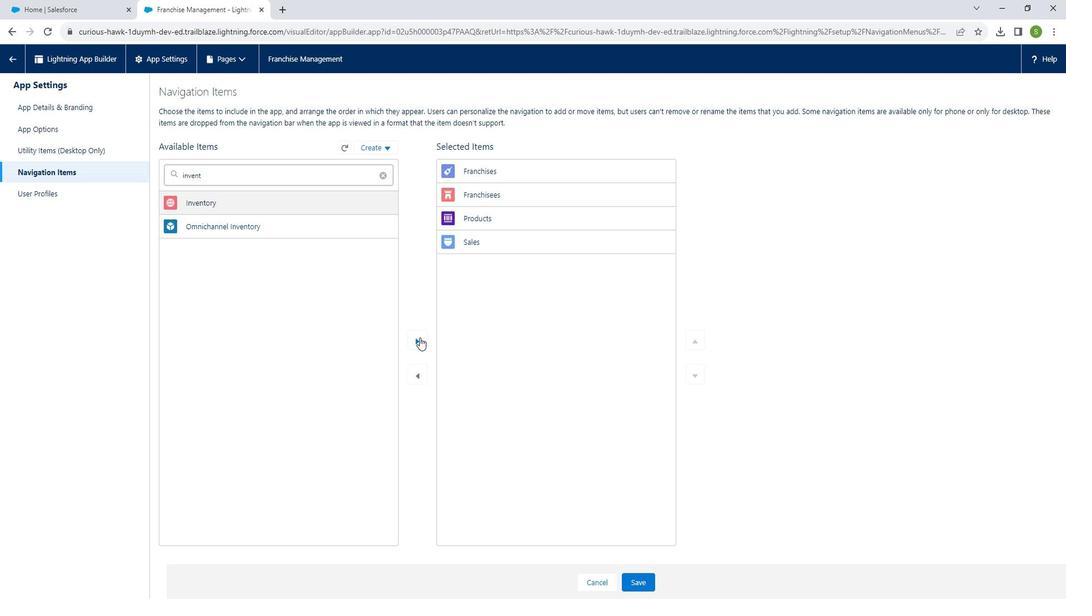 
Action: Mouse moved to (290, 172)
Screenshot: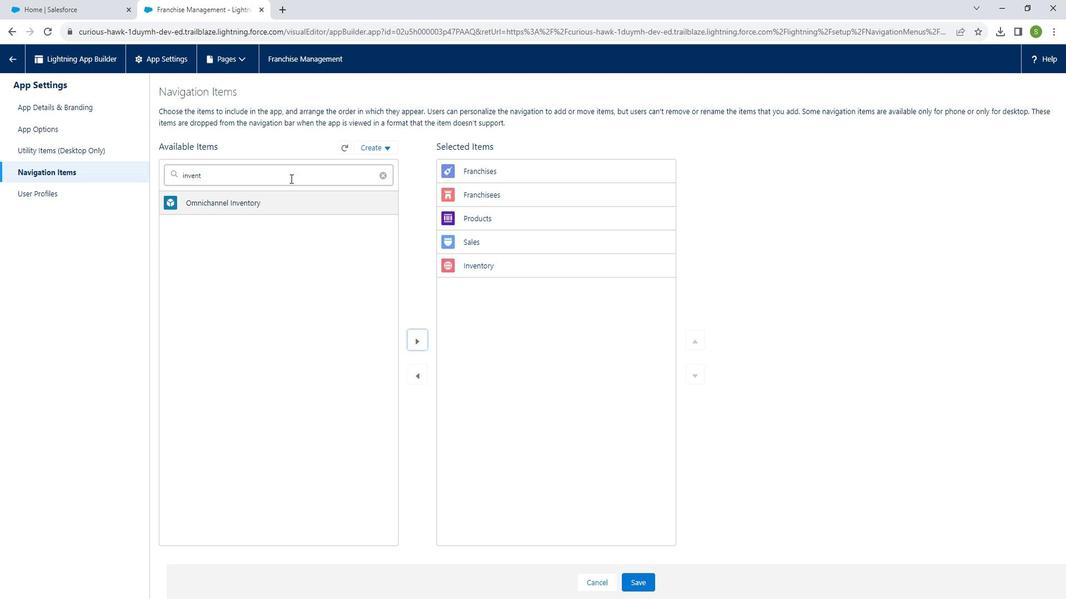 
Action: Mouse pressed left at (290, 172)
Screenshot: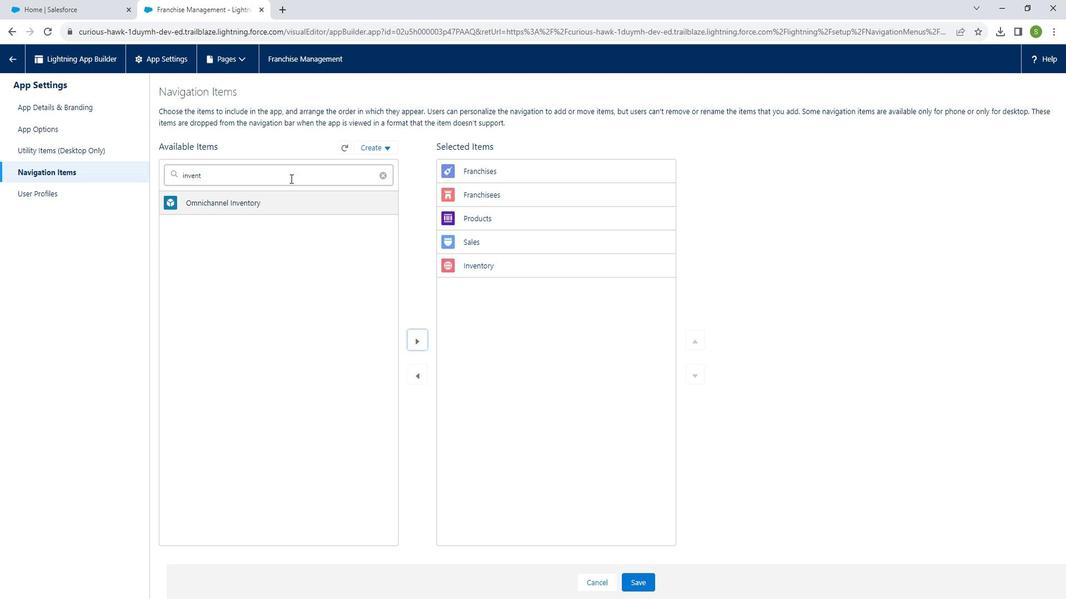 
Action: Key pressed <Key.backspace><Key.backspace><Key.backspace><Key.backspace><Key.backspace><Key.backspace>account
Screenshot: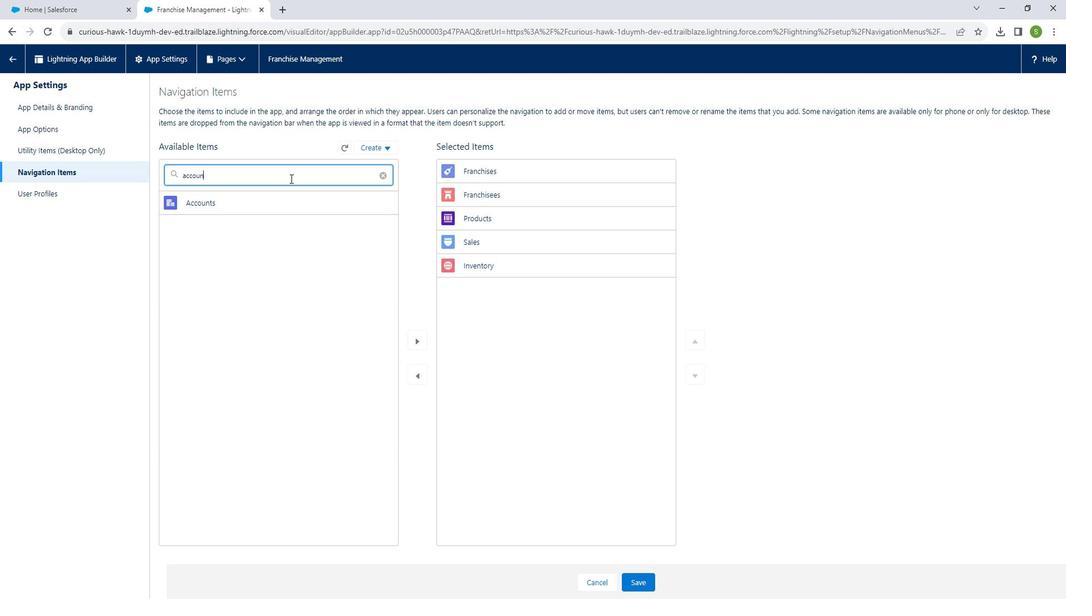
Action: Mouse moved to (271, 197)
Screenshot: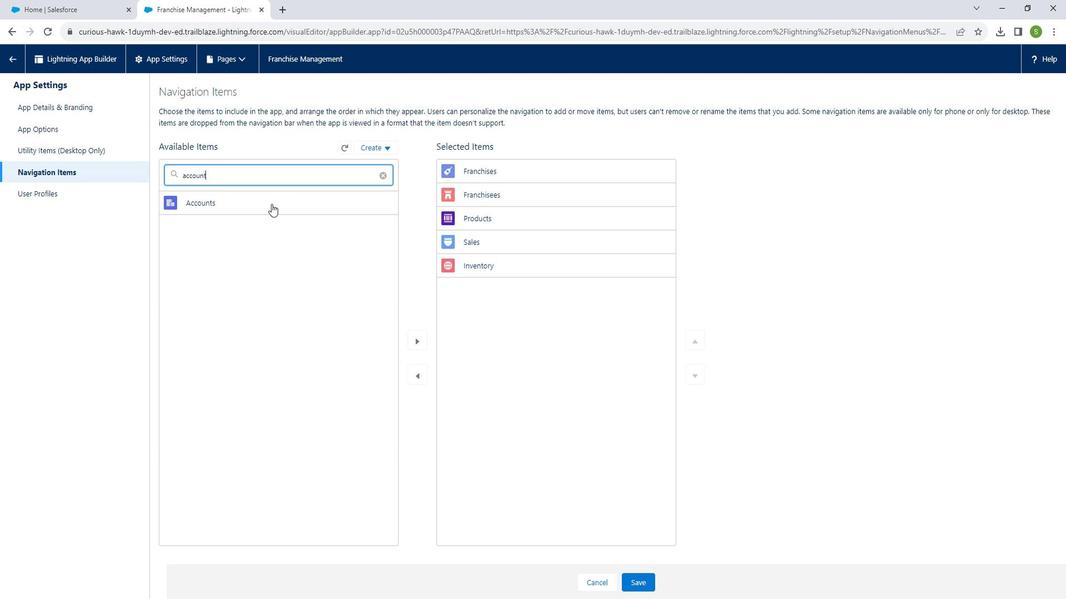 
Action: Mouse pressed left at (271, 197)
Screenshot: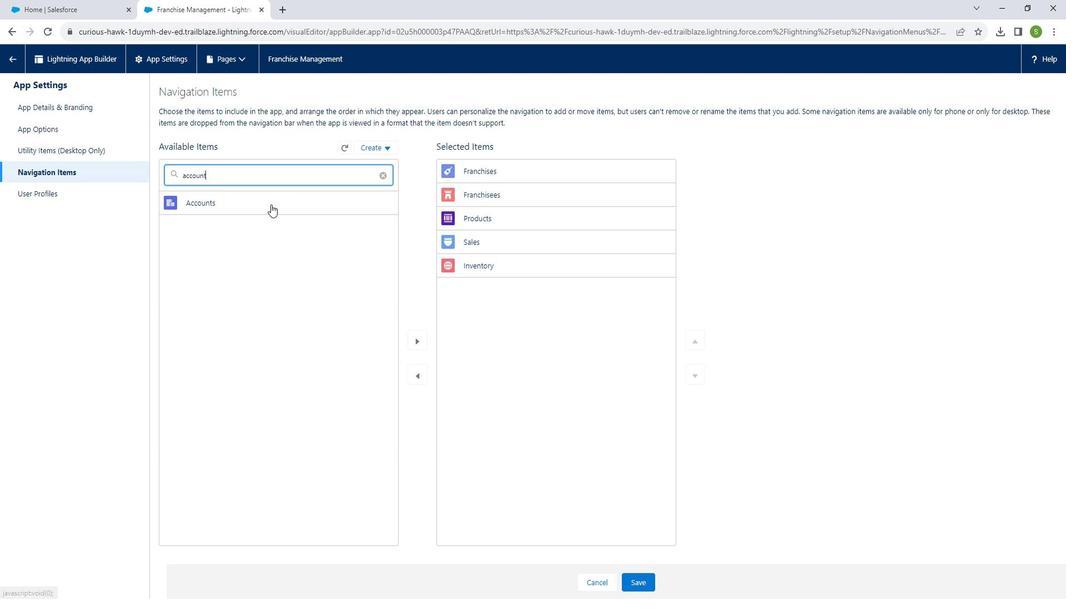 
Action: Mouse moved to (412, 326)
Screenshot: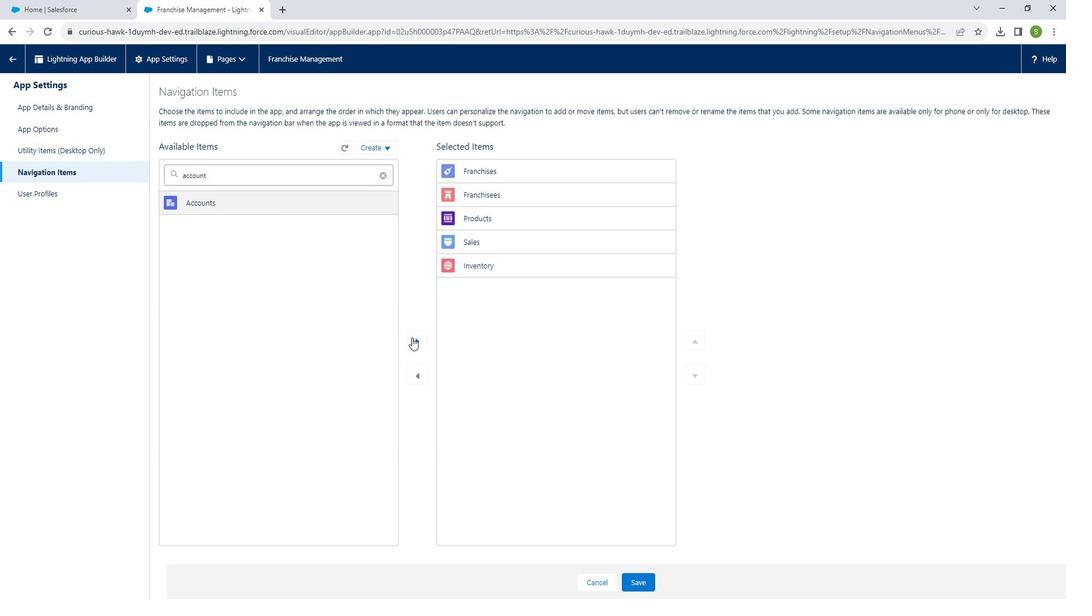 
Action: Mouse pressed left at (412, 326)
Screenshot: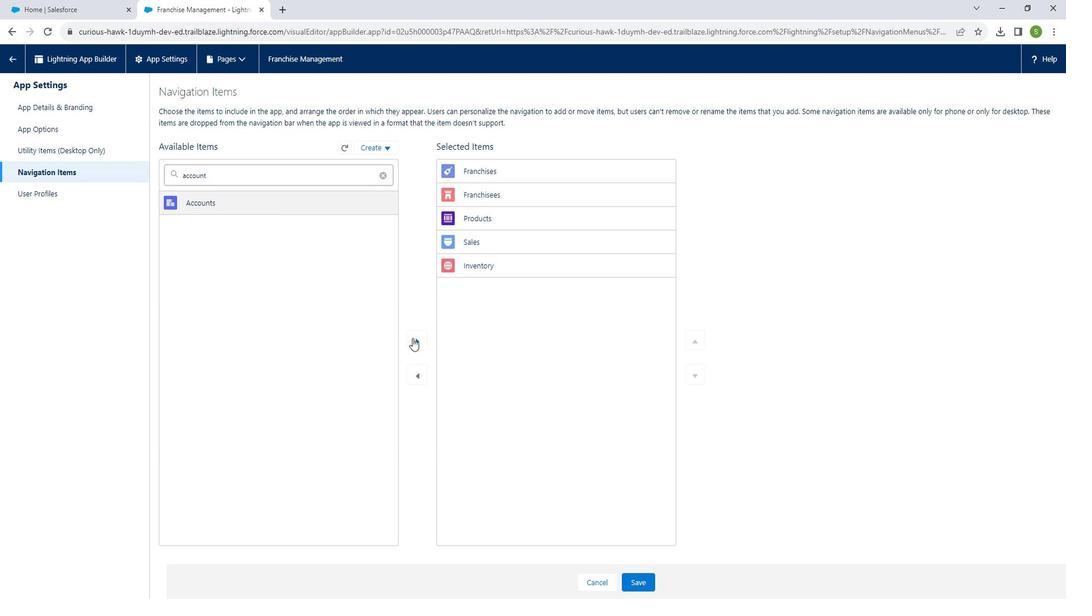 
Action: Mouse moved to (263, 173)
Screenshot: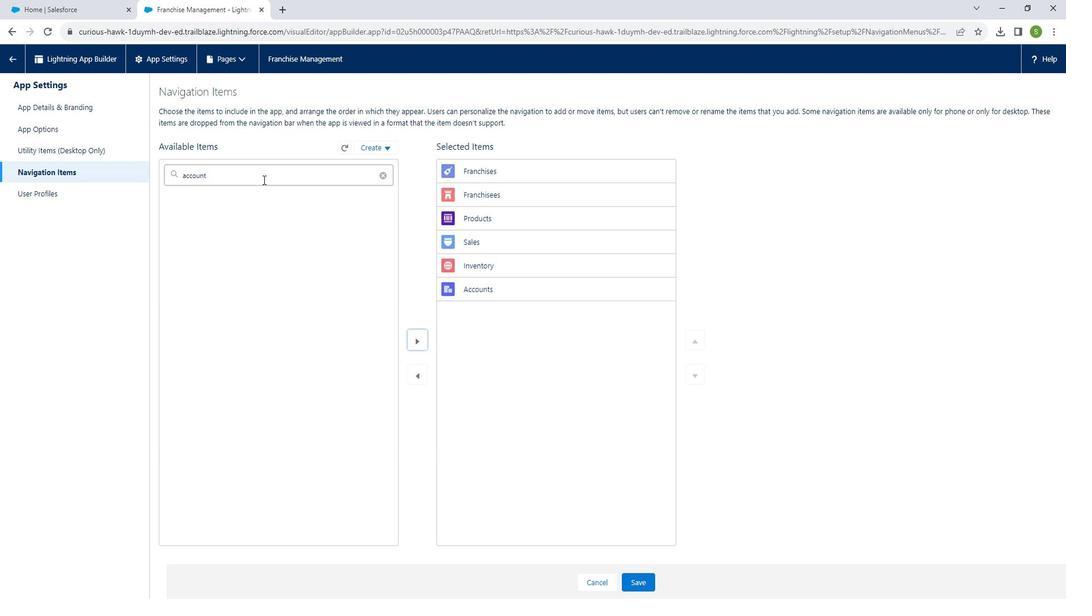 
Action: Mouse pressed left at (263, 173)
Screenshot: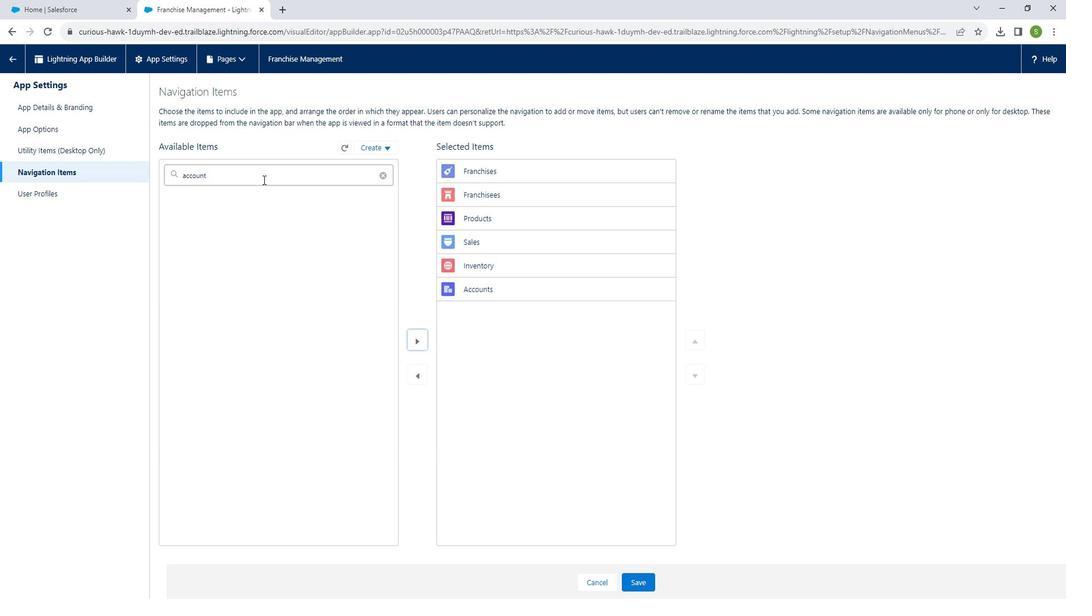 
Action: Key pressed <Key.backspace><Key.backspace><Key.backspace><Key.backspace><Key.backspace><Key.backspace><Key.backspace>opportunit
Screenshot: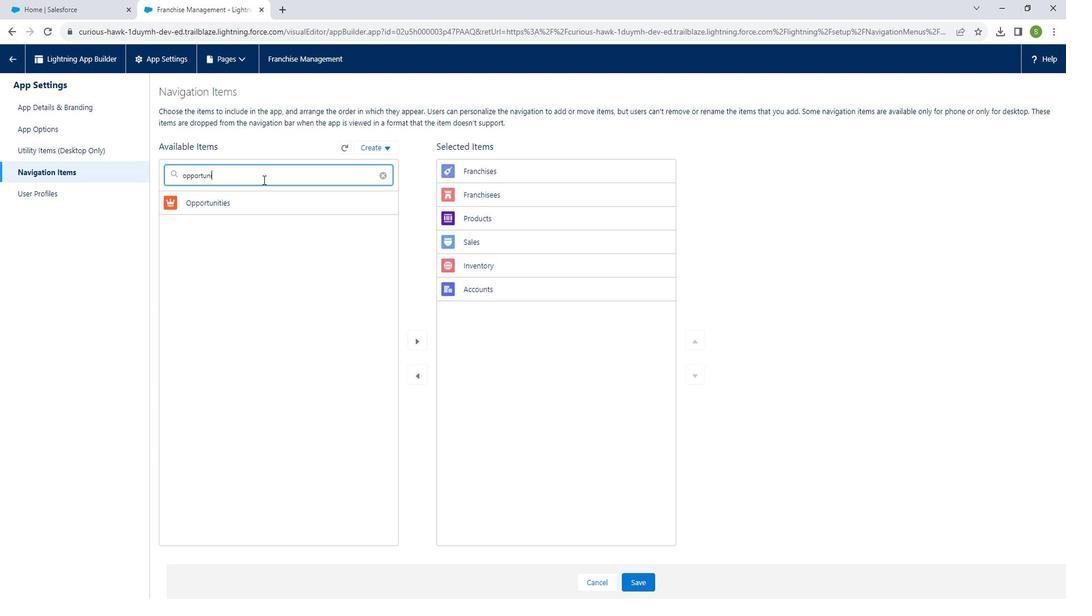 
Action: Mouse moved to (231, 198)
Screenshot: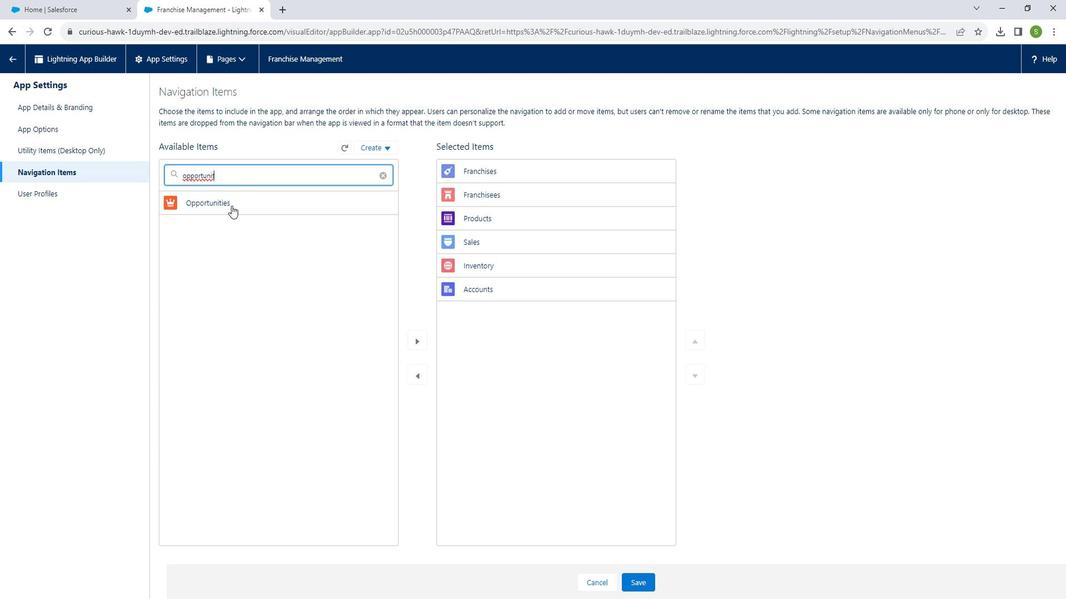
Action: Mouse pressed left at (231, 198)
Screenshot: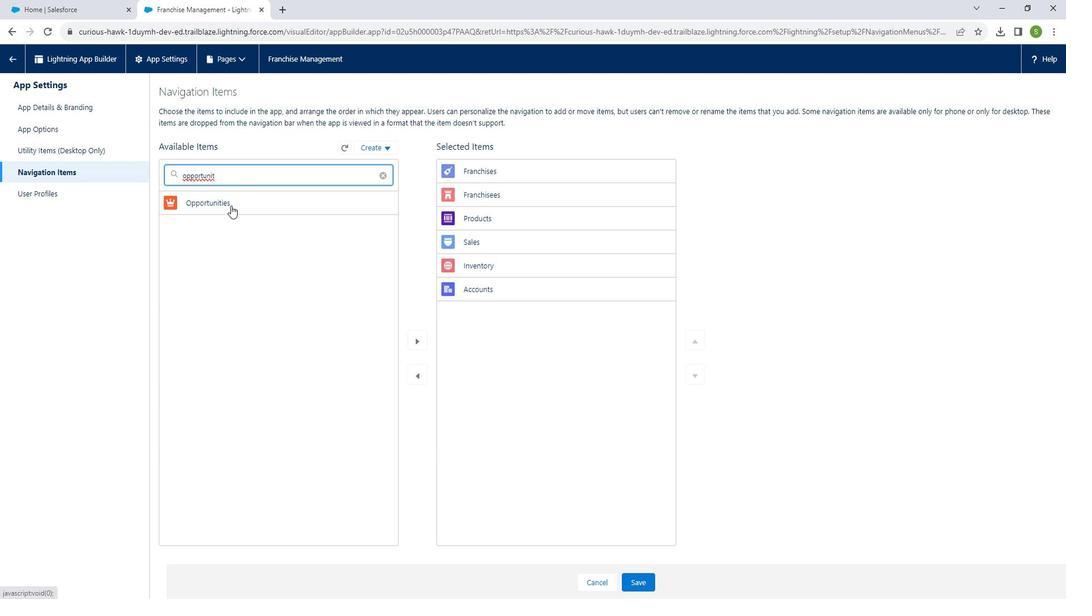 
Action: Mouse moved to (413, 322)
Screenshot: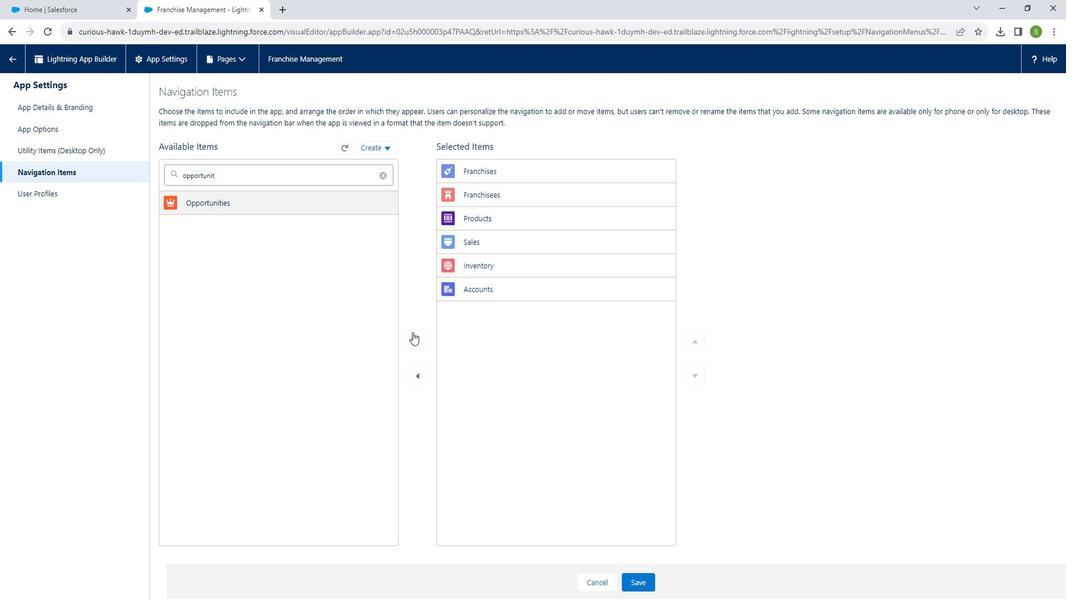 
Action: Mouse pressed left at (413, 322)
Screenshot: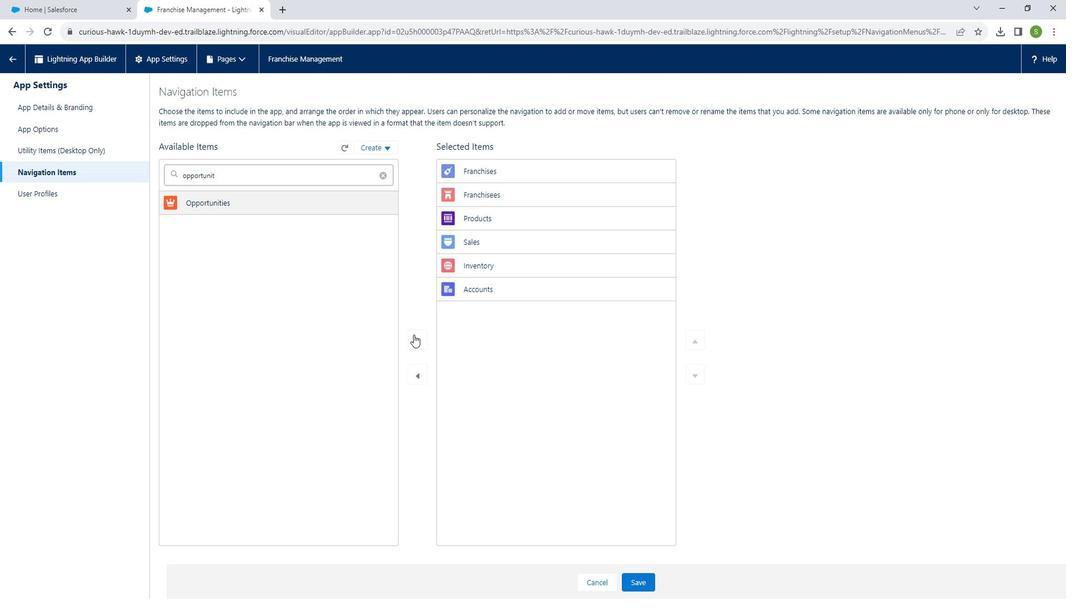 
Action: Mouse moved to (252, 174)
Screenshot: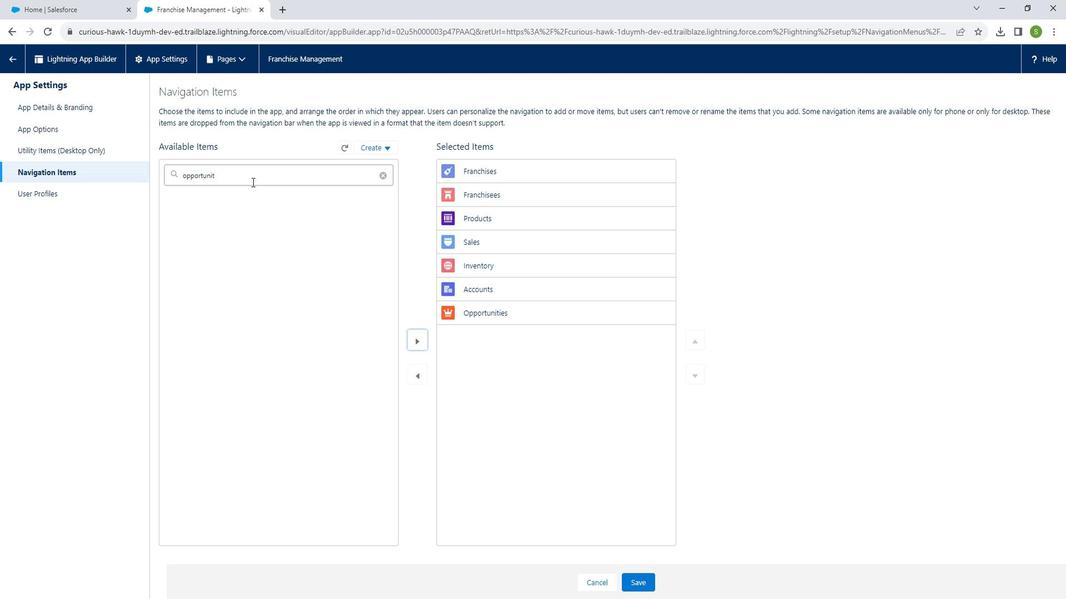 
Action: Mouse pressed left at (252, 174)
Screenshot: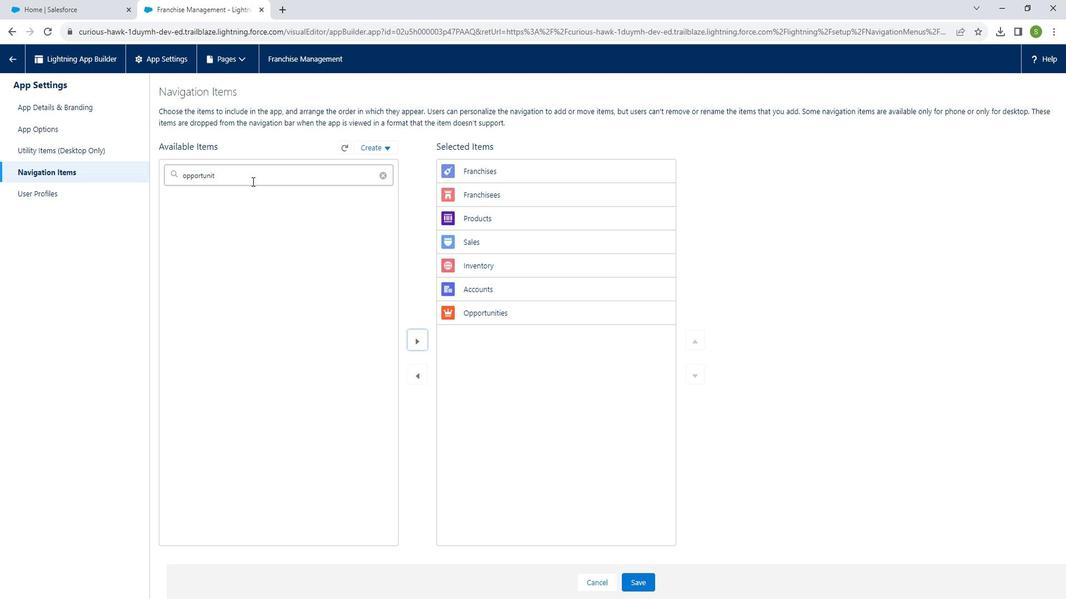 
Action: Key pressed <Key.backspace><Key.backspace><Key.backspace><Key.backspace><Key.backspace><Key.backspace><Key.backspace><Key.backspace><Key.backspace><Key.backspace>peop
Screenshot: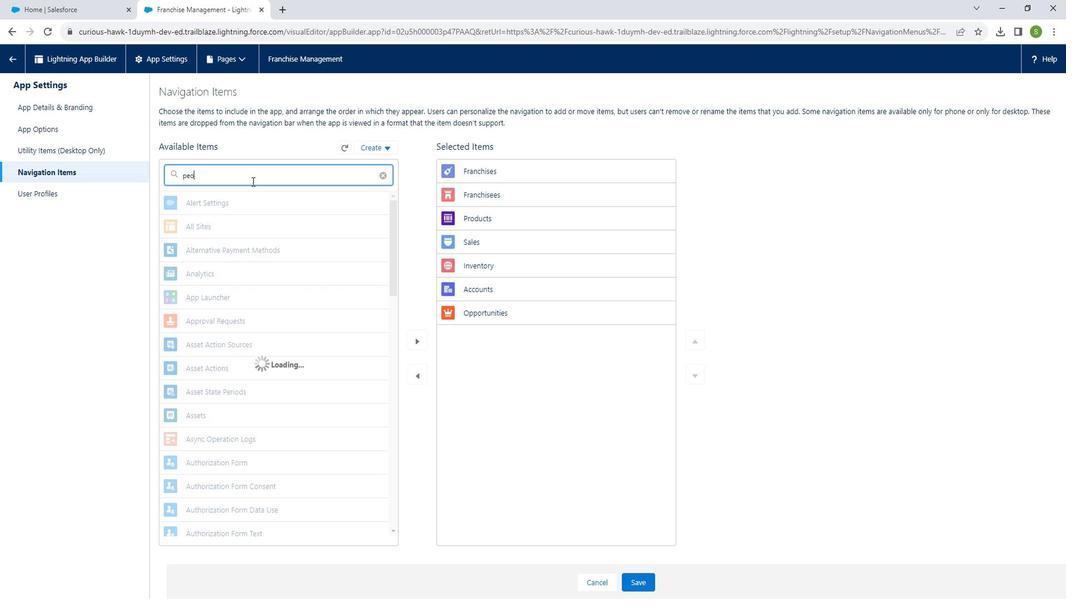 
Action: Mouse moved to (246, 193)
Screenshot: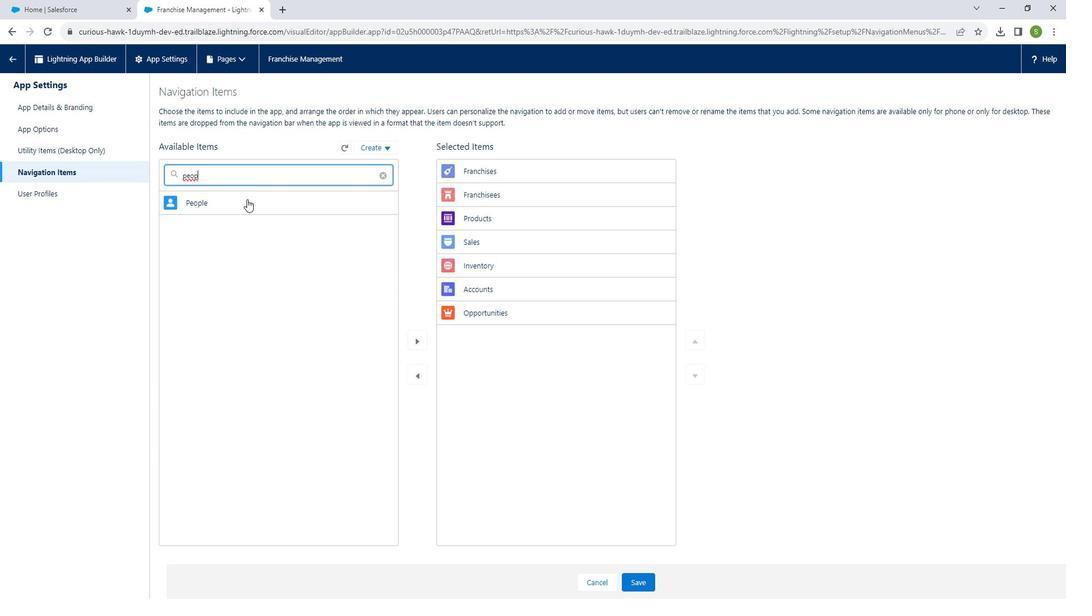 
Action: Mouse pressed left at (246, 193)
Screenshot: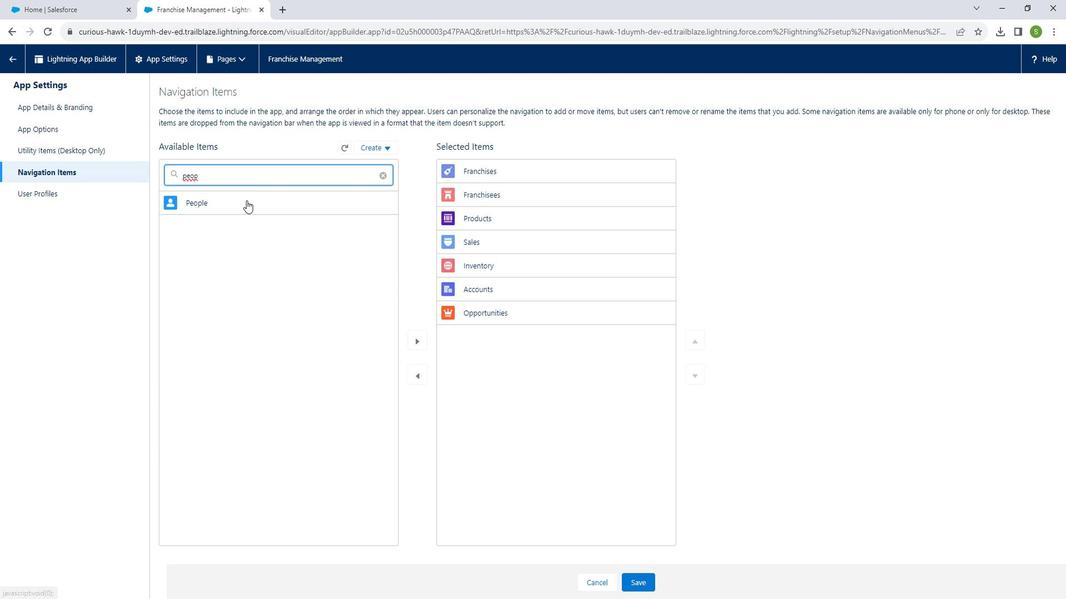 
Action: Mouse moved to (420, 326)
Screenshot: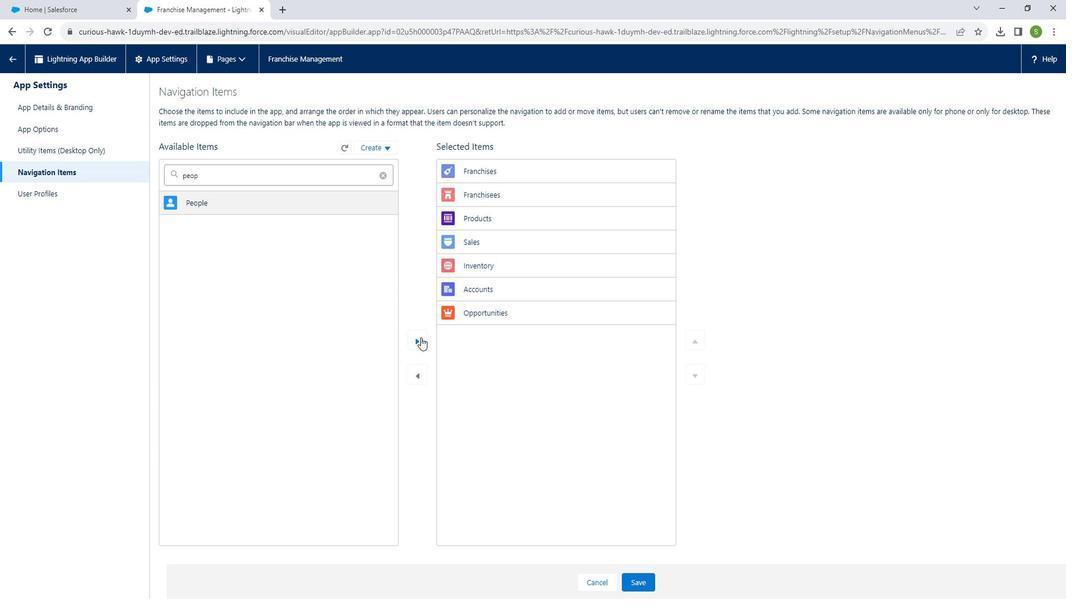 
Action: Mouse pressed left at (420, 326)
Screenshot: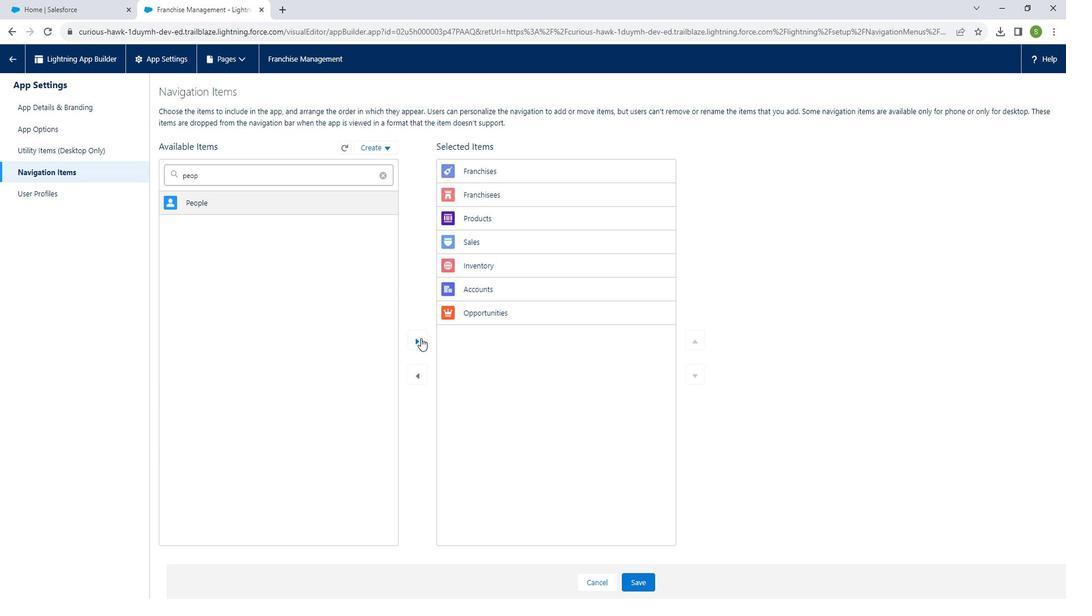 
Action: Mouse moved to (643, 558)
Screenshot: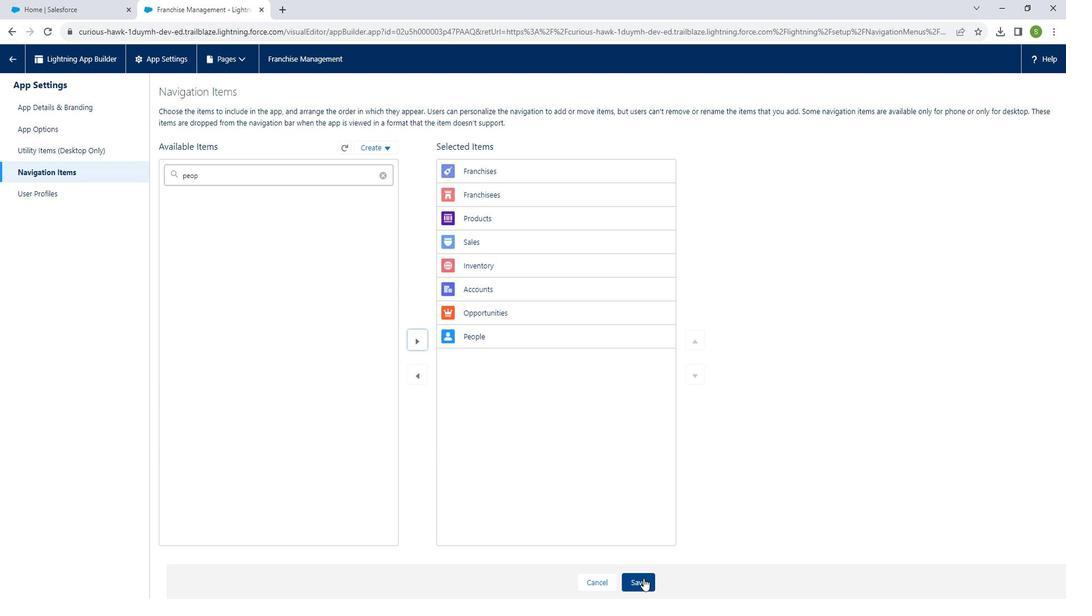 
Action: Mouse pressed left at (643, 558)
Screenshot: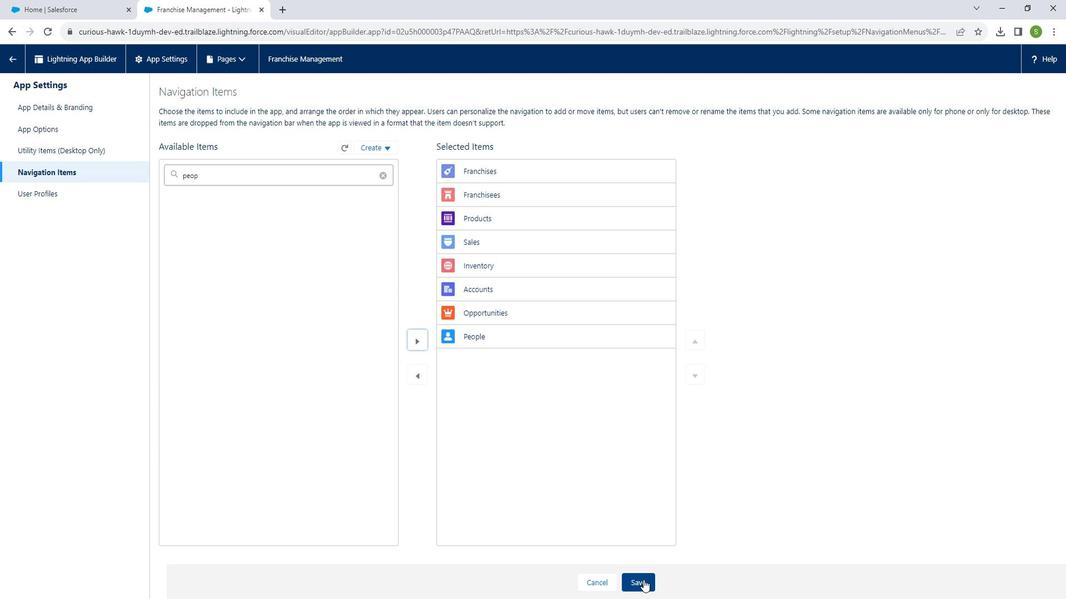 
Action: Mouse moved to (549, 244)
Screenshot: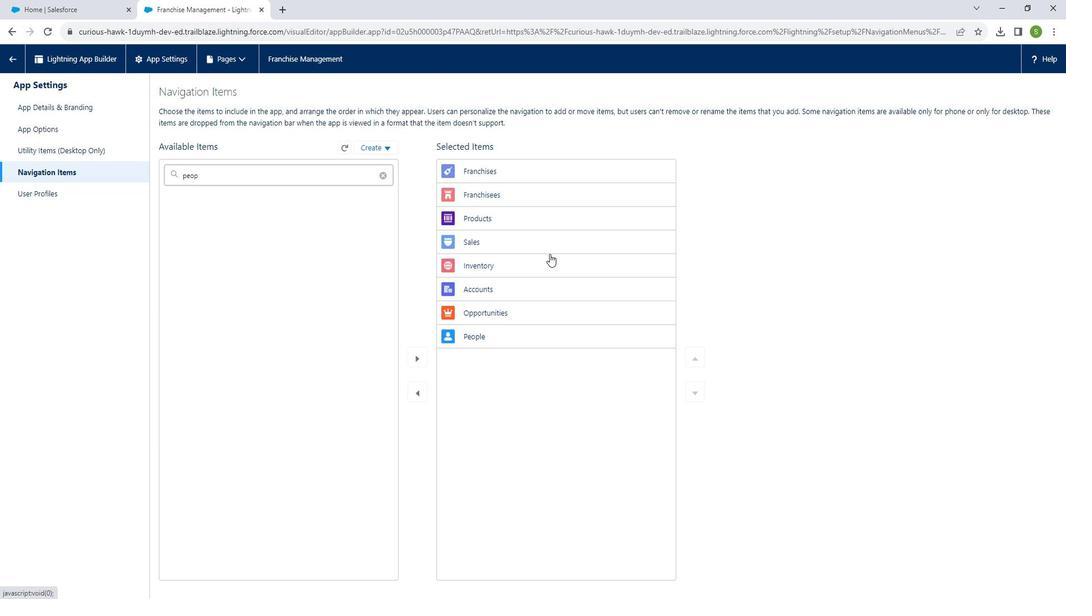 
